 Task: Find connections with filter location Abū Kabīr with filter topic #Designwith filter profile language Spanish with filter current company Lawctopus with filter school Kirori Mal College, University of Delhi with filter industry Commercial and Industrial Equipment Rental with filter service category Financial Planning with filter keywords title Office Assistant
Action: Mouse moved to (520, 62)
Screenshot: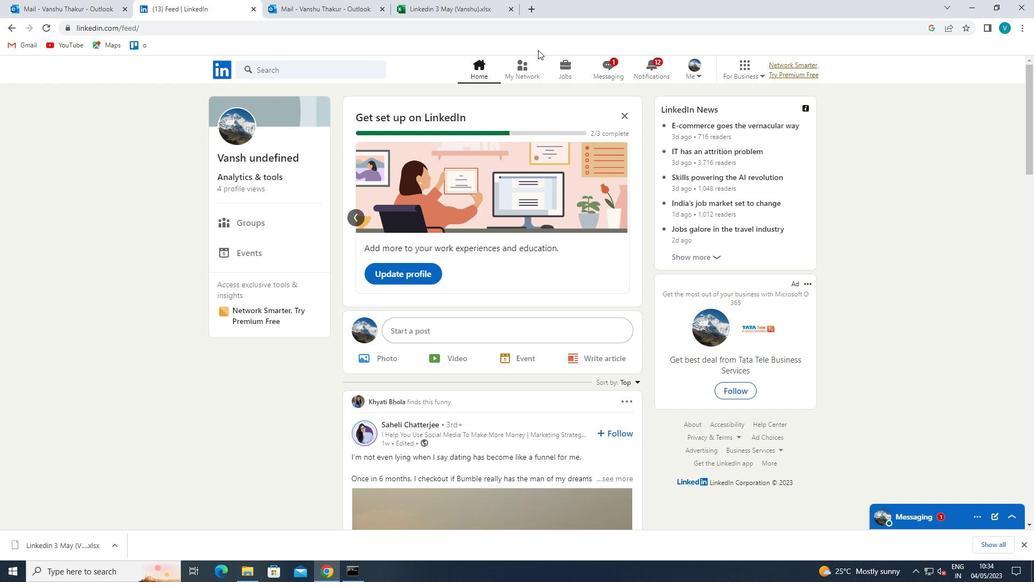 
Action: Mouse pressed left at (520, 62)
Screenshot: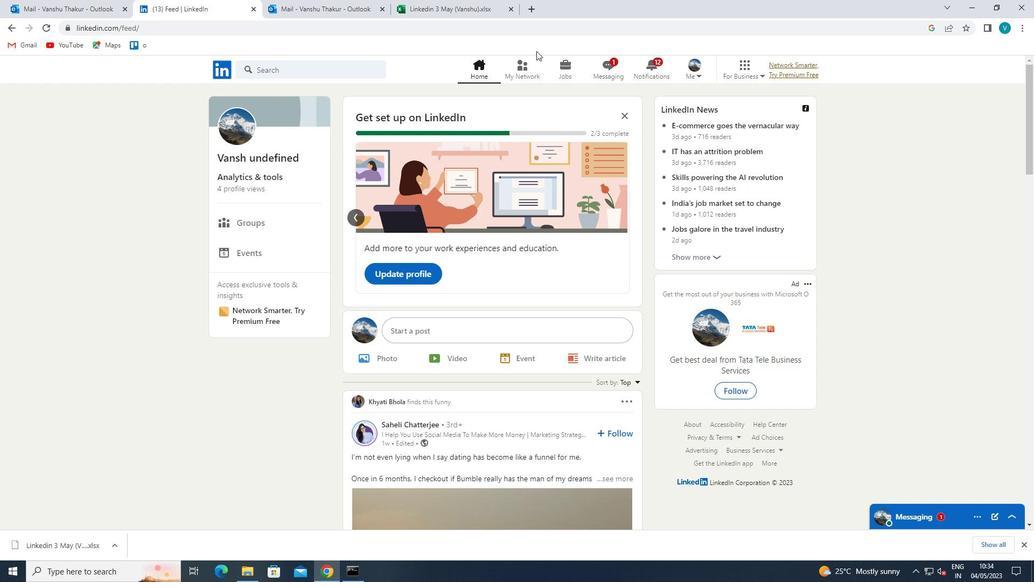 
Action: Mouse moved to (310, 125)
Screenshot: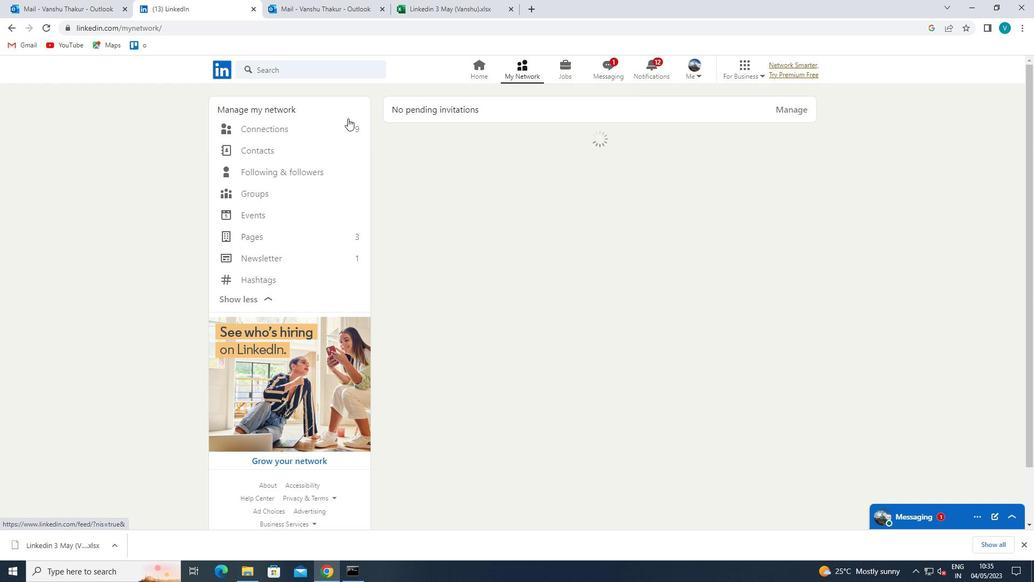 
Action: Mouse pressed left at (310, 125)
Screenshot: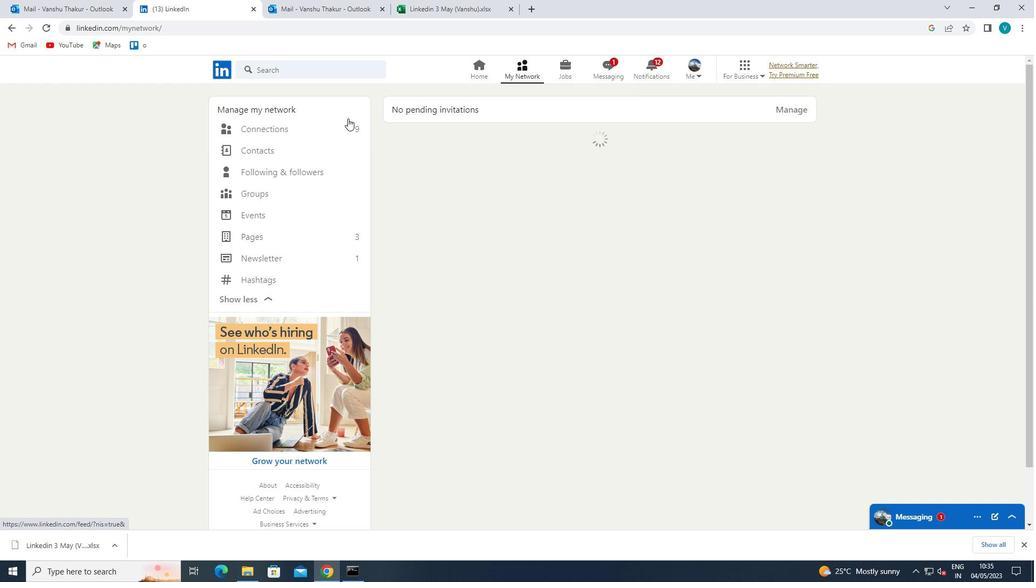 
Action: Mouse moved to (583, 129)
Screenshot: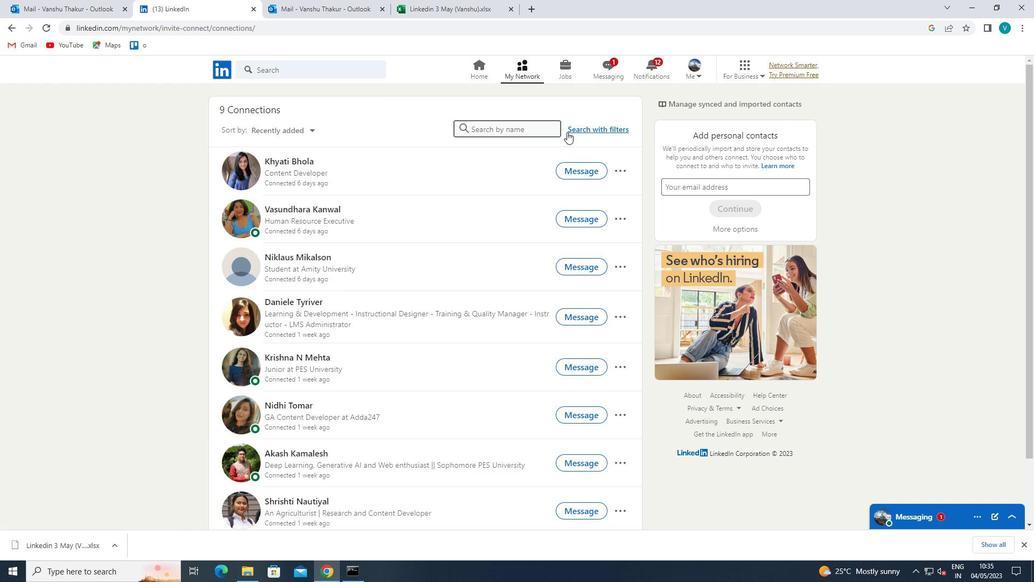 
Action: Mouse pressed left at (583, 129)
Screenshot: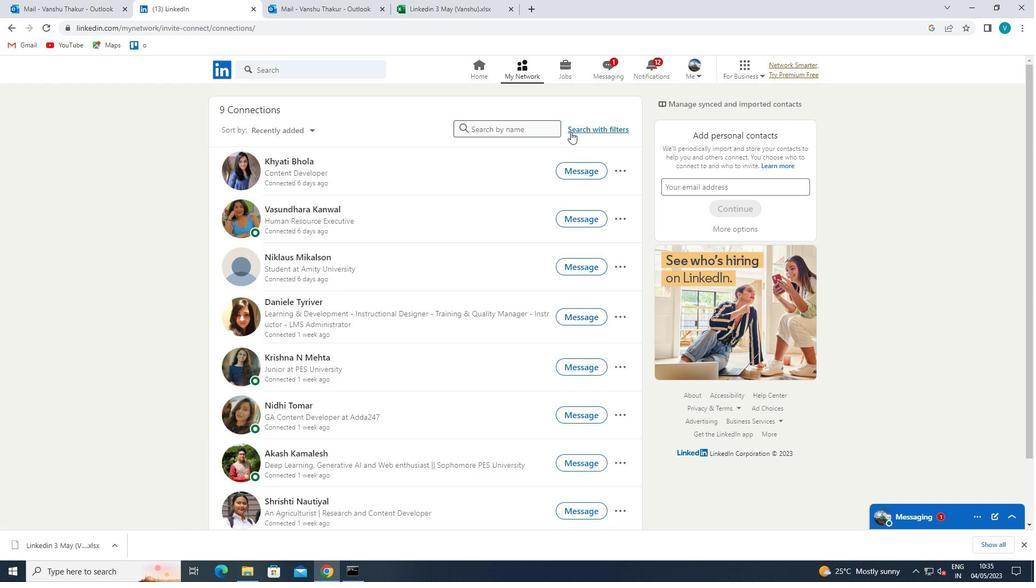 
Action: Mouse moved to (526, 102)
Screenshot: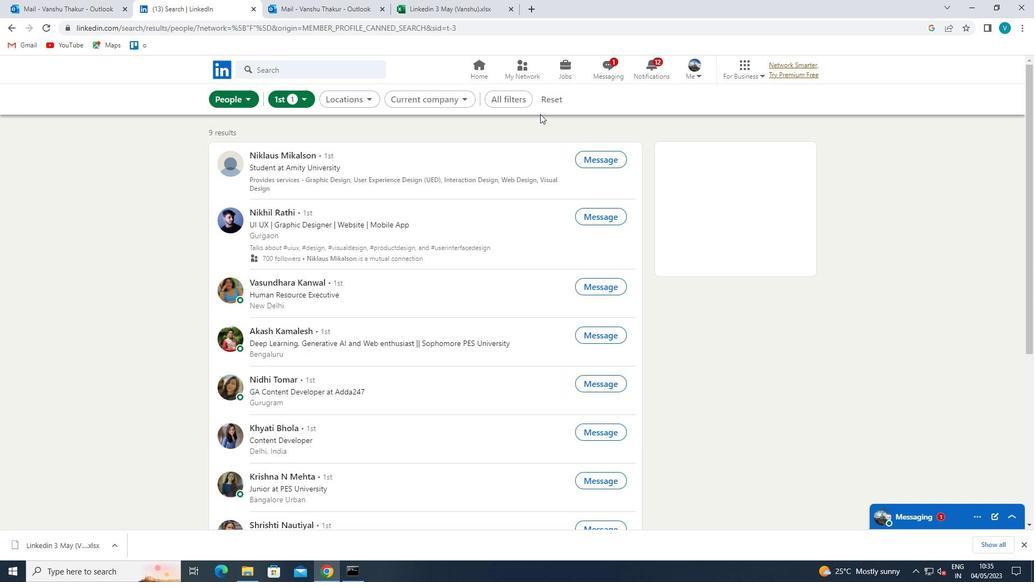 
Action: Mouse pressed left at (526, 102)
Screenshot: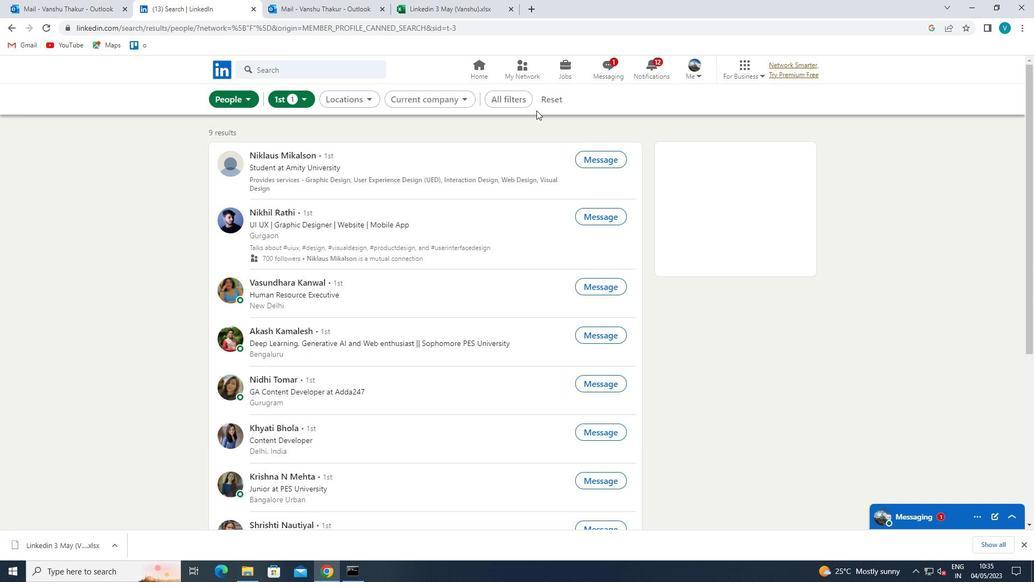 
Action: Mouse moved to (901, 221)
Screenshot: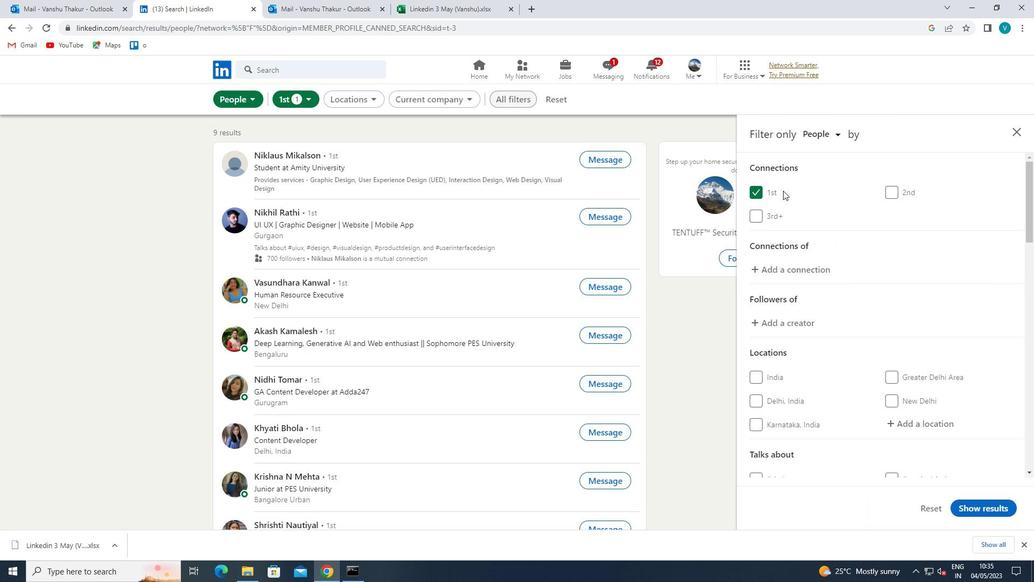 
Action: Mouse scrolled (901, 220) with delta (0, 0)
Screenshot: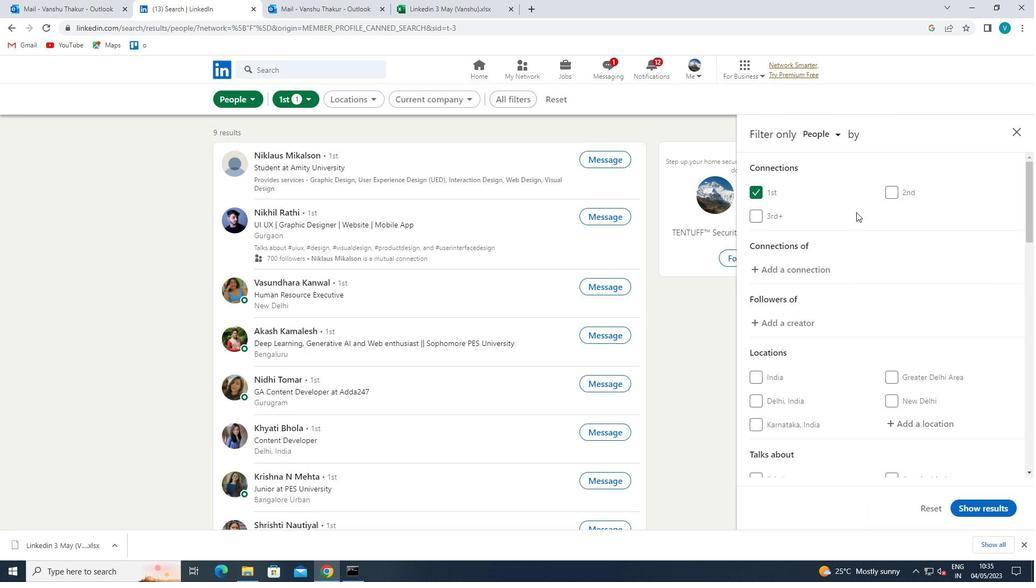
Action: Mouse scrolled (901, 220) with delta (0, 0)
Screenshot: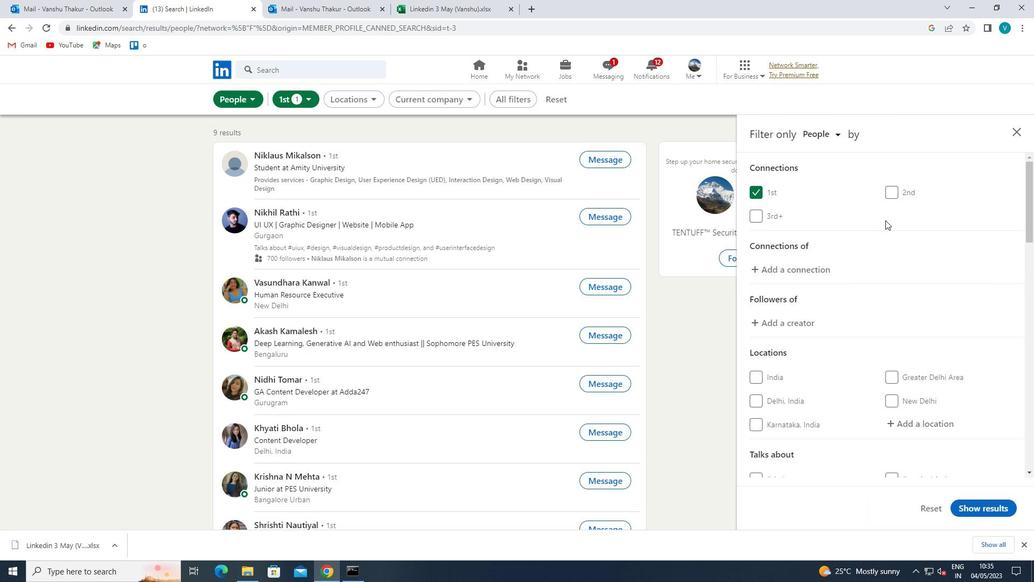
Action: Mouse moved to (941, 319)
Screenshot: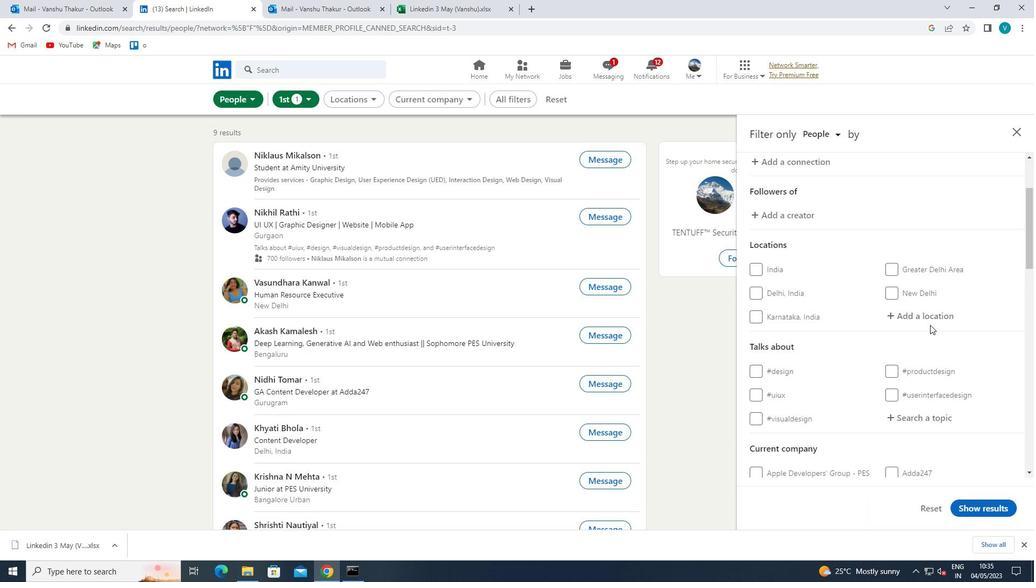 
Action: Mouse pressed left at (941, 319)
Screenshot: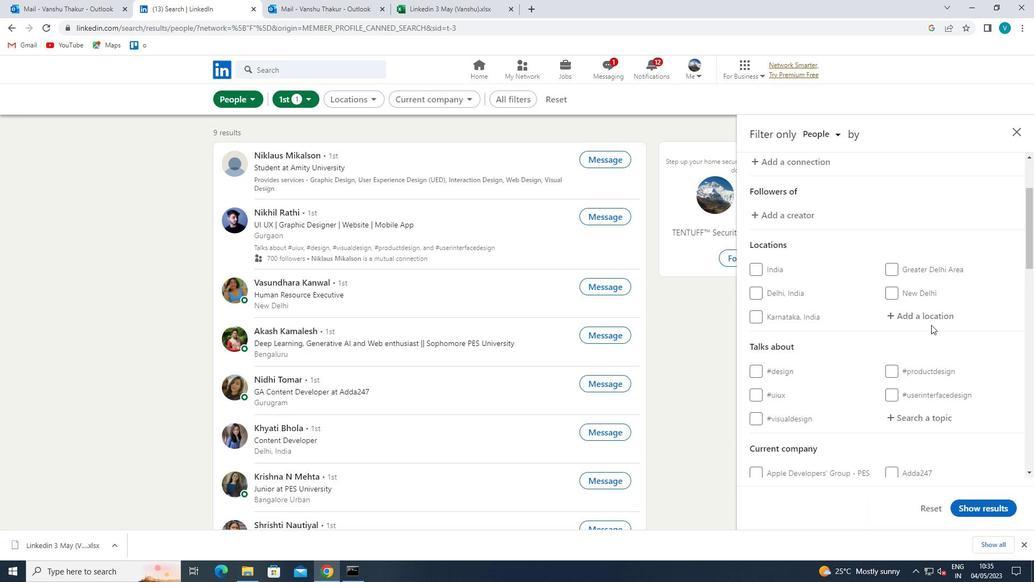 
Action: Mouse moved to (903, 341)
Screenshot: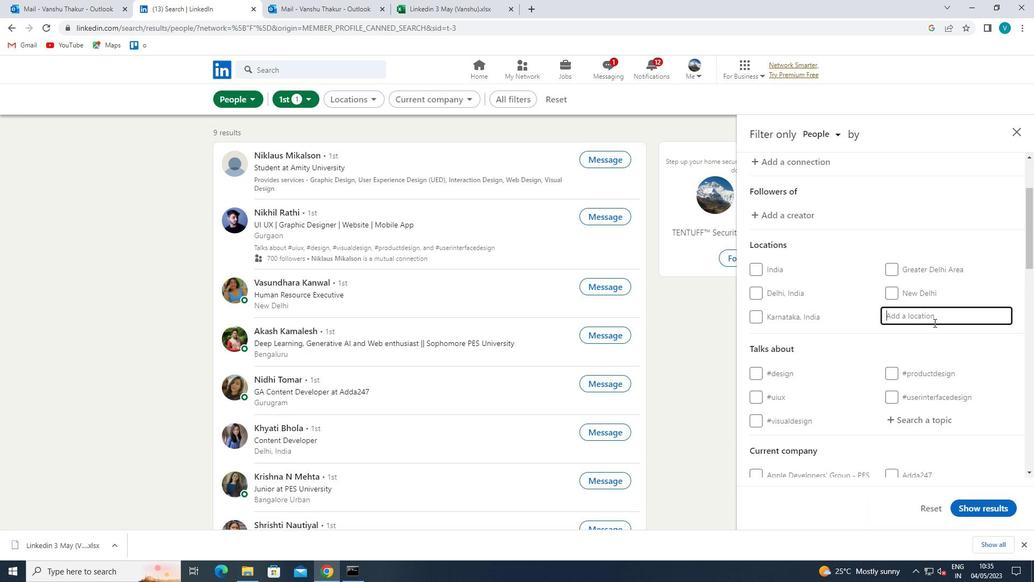 
Action: Key pressed <Key.shift>ABU<Key.space><Key.shift>KABIR
Screenshot: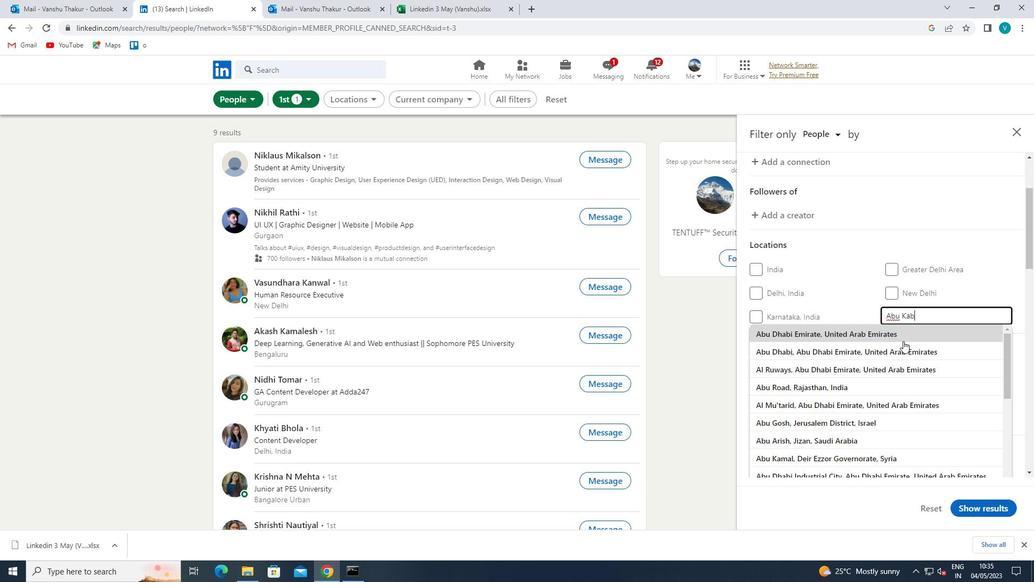 
Action: Mouse pressed left at (903, 341)
Screenshot: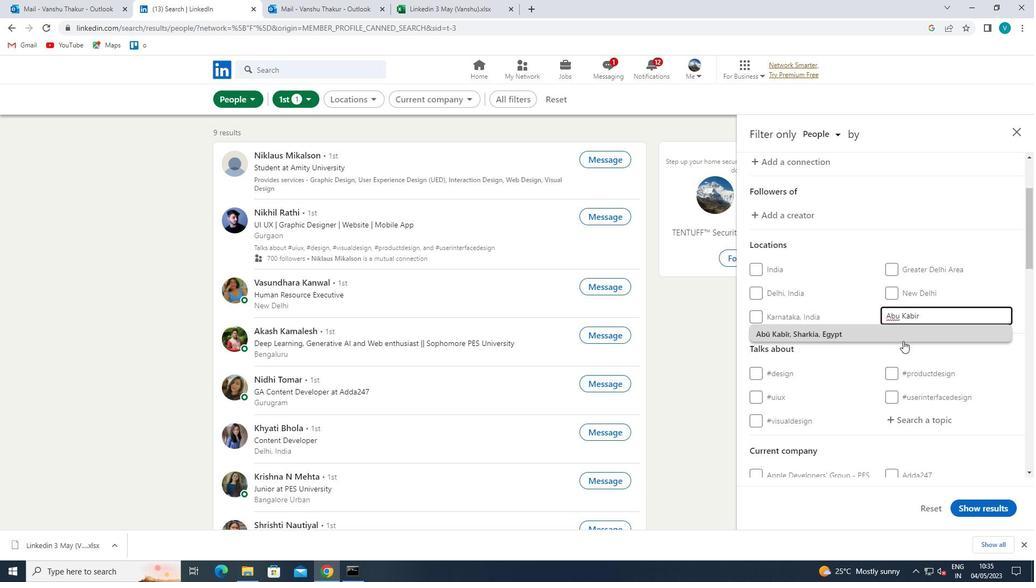 
Action: Mouse moved to (903, 342)
Screenshot: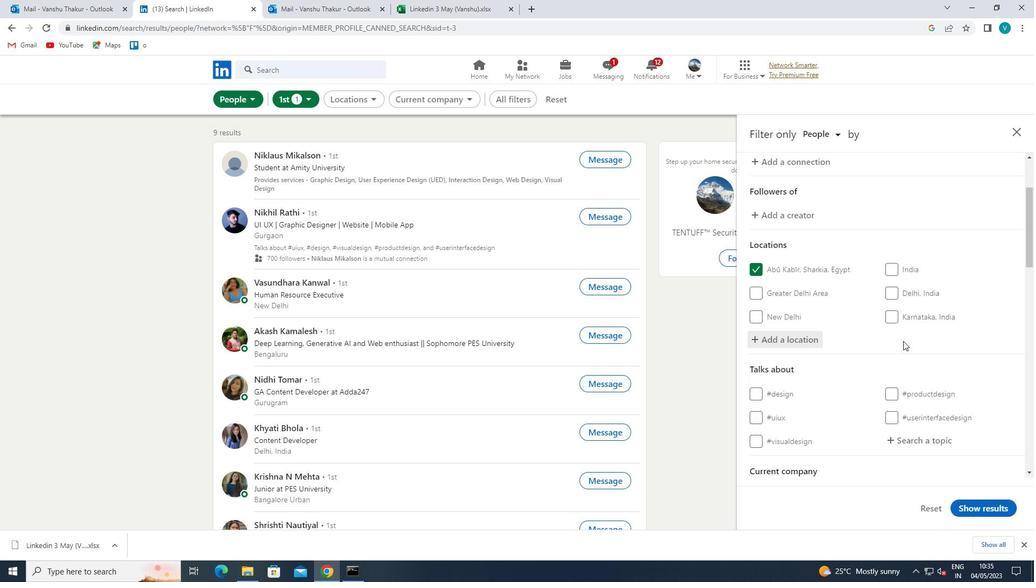 
Action: Mouse scrolled (903, 341) with delta (0, 0)
Screenshot: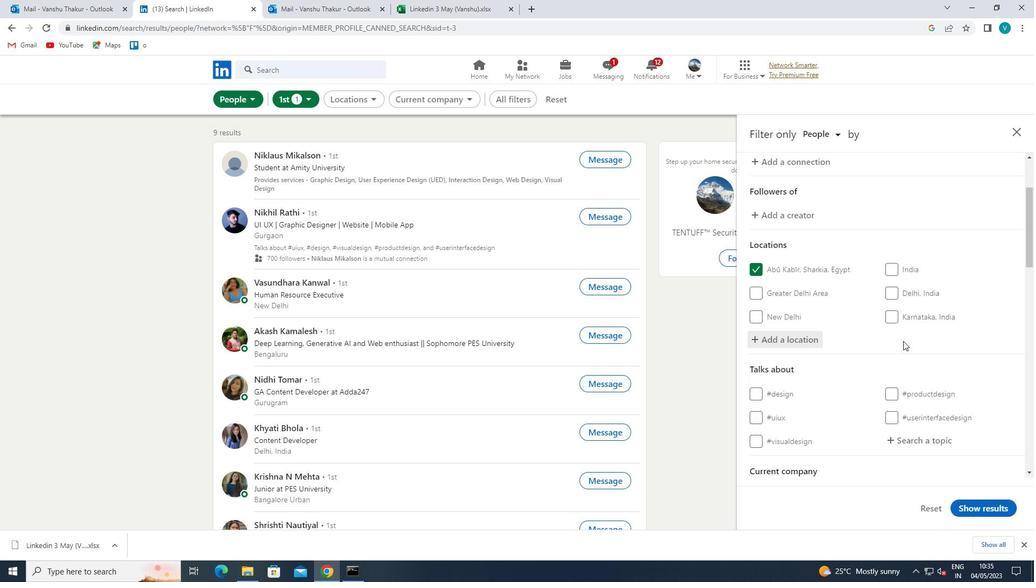 
Action: Mouse moved to (902, 342)
Screenshot: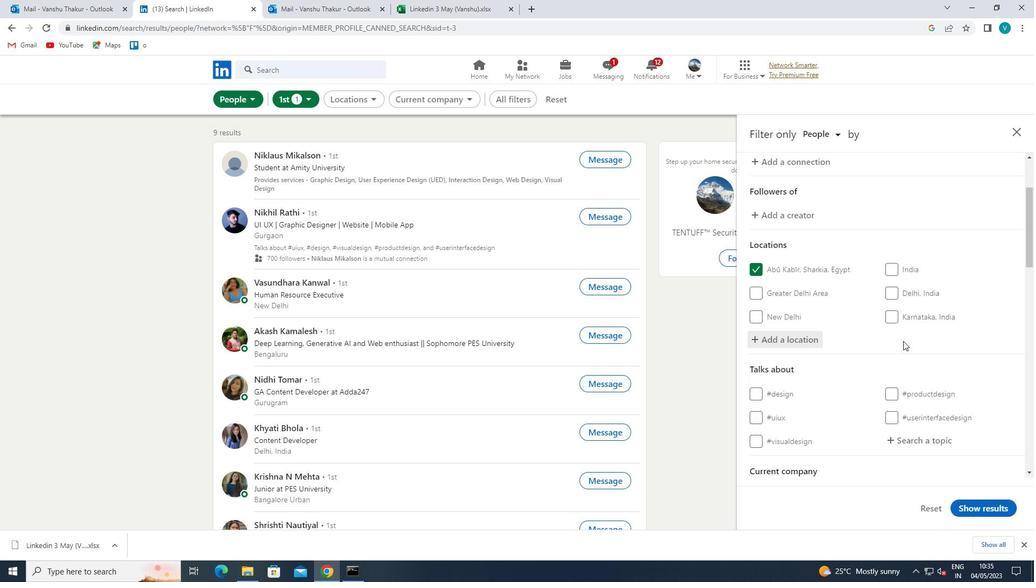 
Action: Mouse scrolled (902, 341) with delta (0, 0)
Screenshot: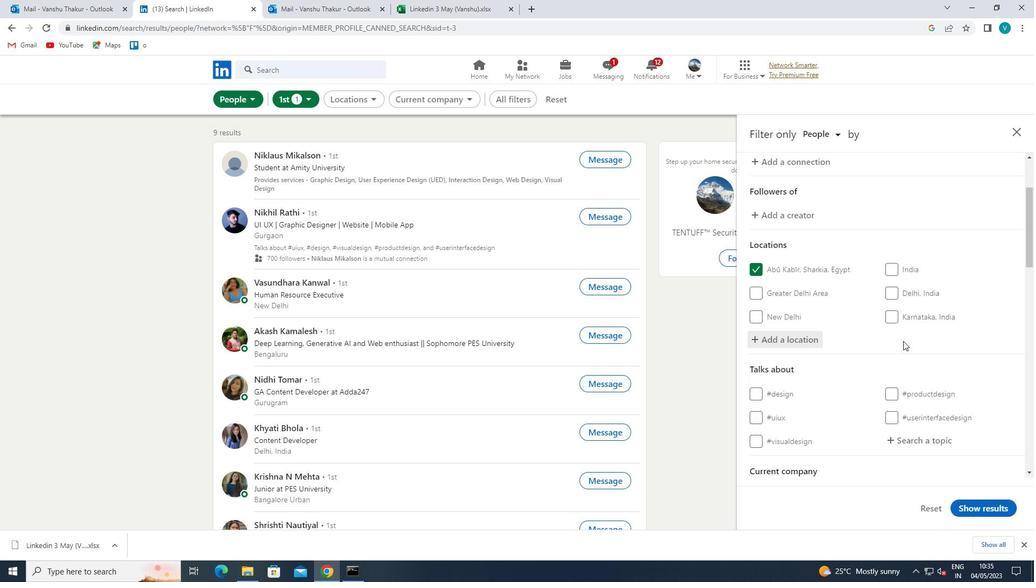 
Action: Mouse moved to (917, 335)
Screenshot: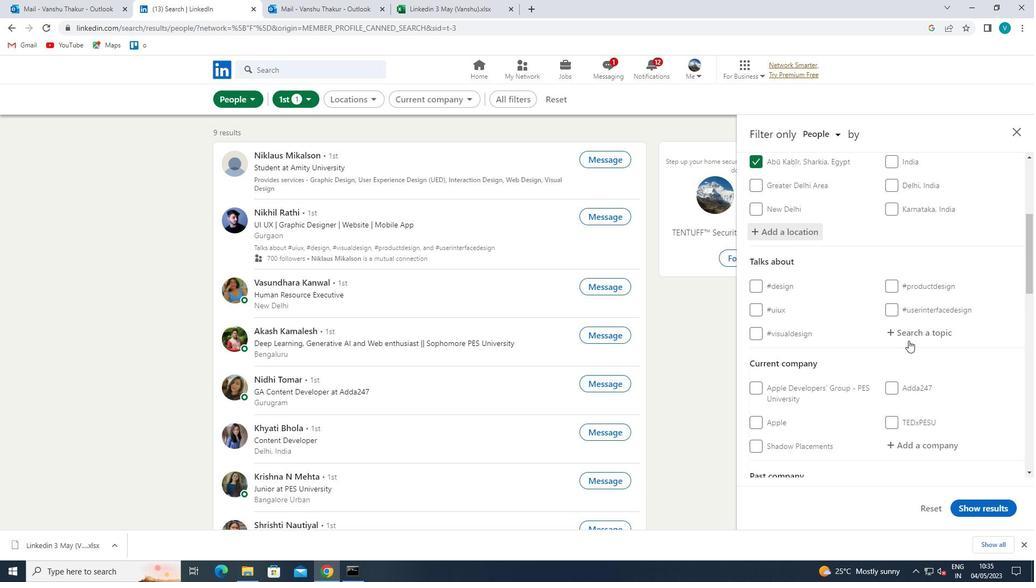 
Action: Mouse pressed left at (917, 335)
Screenshot: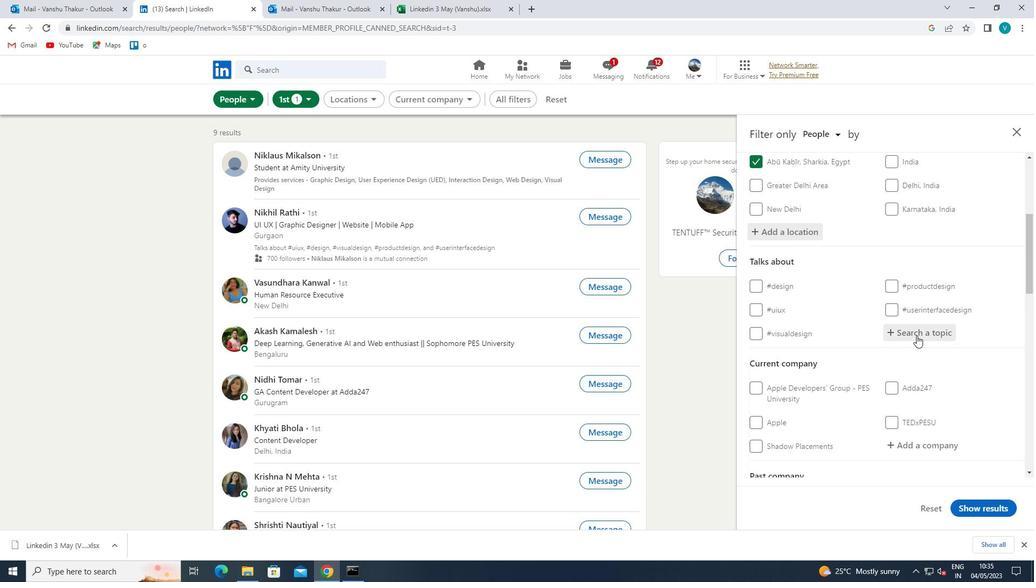 
Action: Mouse moved to (908, 339)
Screenshot: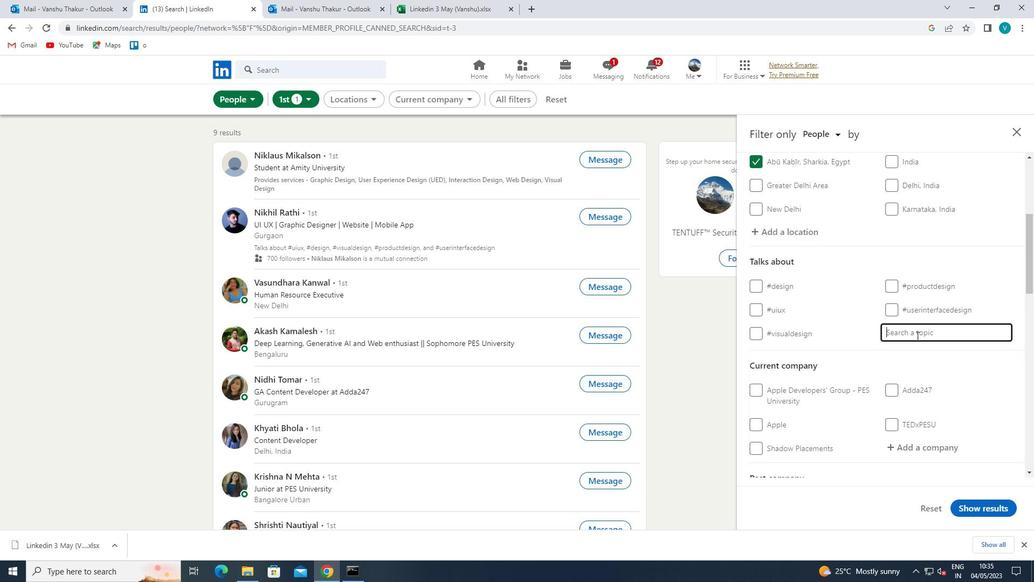 
Action: Key pressed <Key.shift>
Screenshot: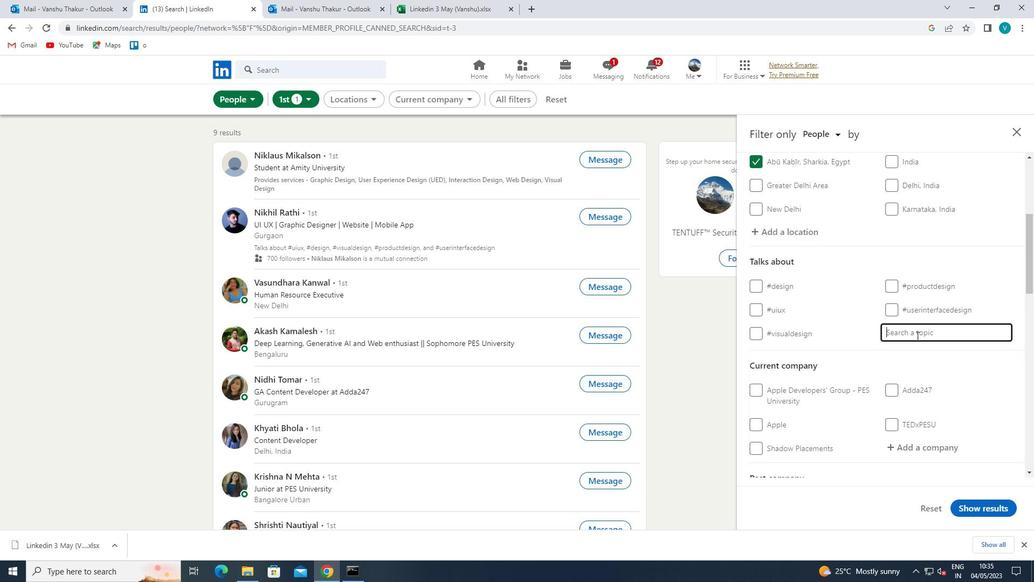 
Action: Mouse moved to (908, 339)
Screenshot: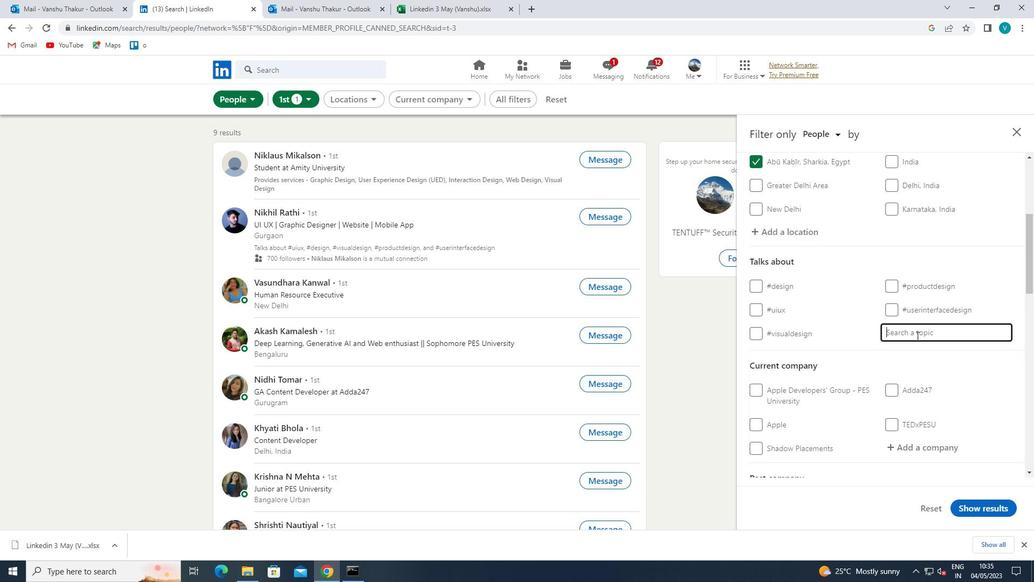 
Action: Key pressed DESIGN
Screenshot: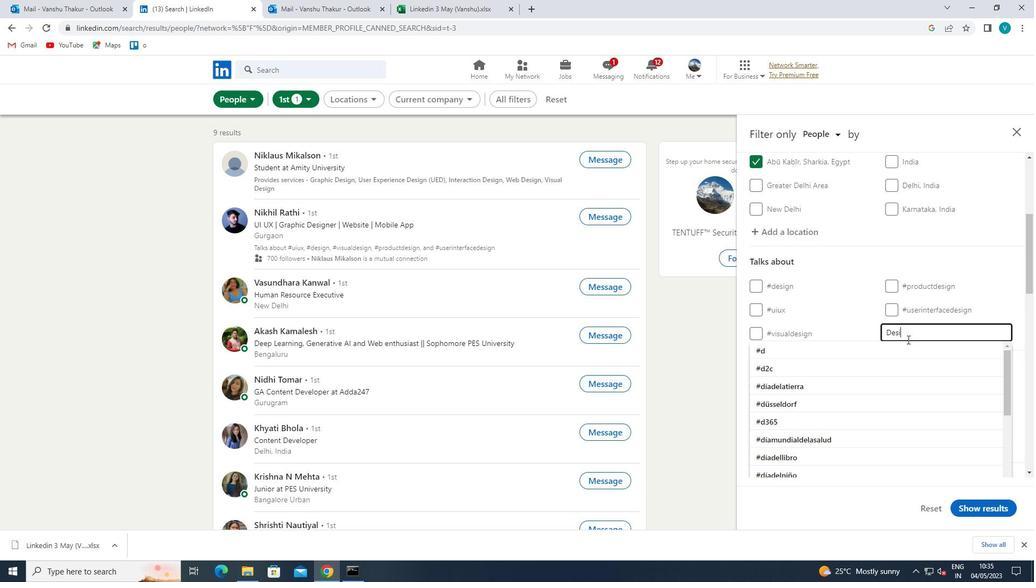 
Action: Mouse moved to (899, 345)
Screenshot: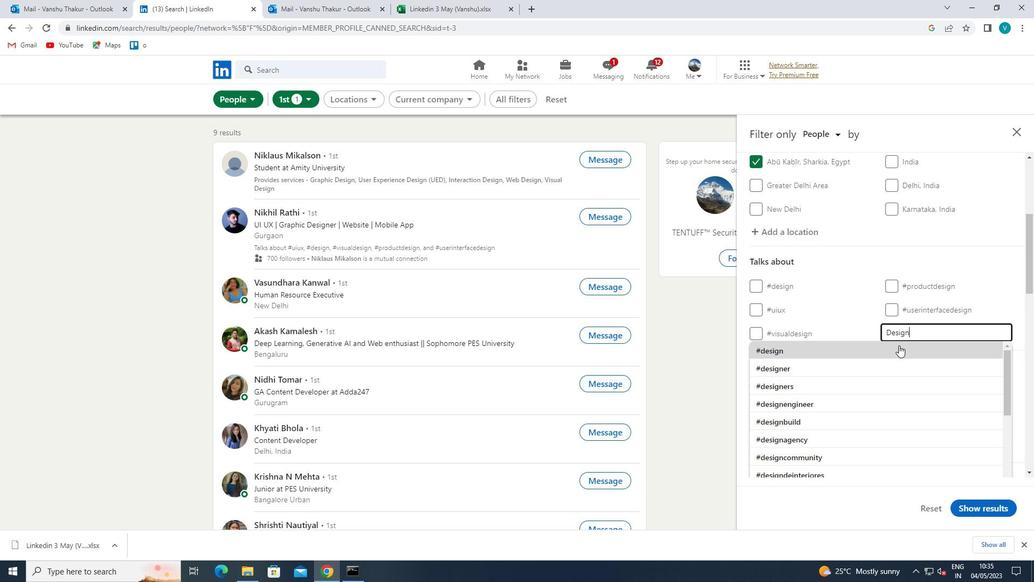 
Action: Mouse pressed left at (899, 345)
Screenshot: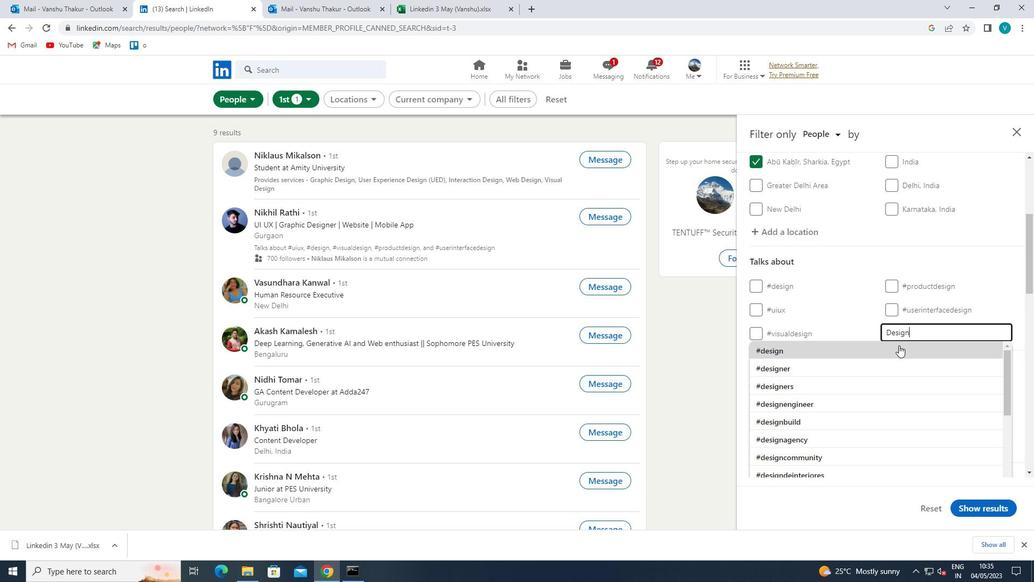 
Action: Mouse moved to (900, 345)
Screenshot: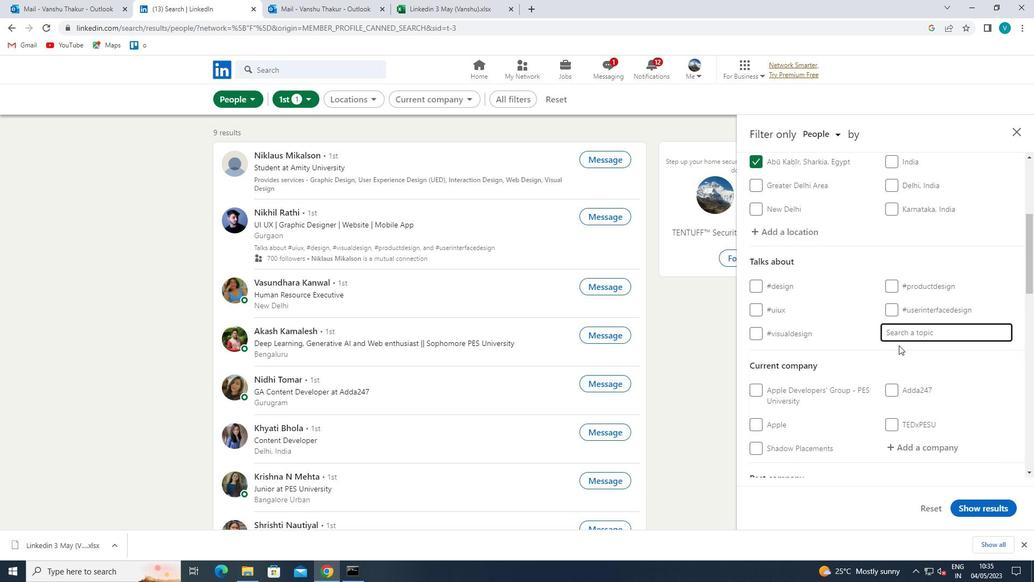 
Action: Mouse scrolled (900, 344) with delta (0, 0)
Screenshot: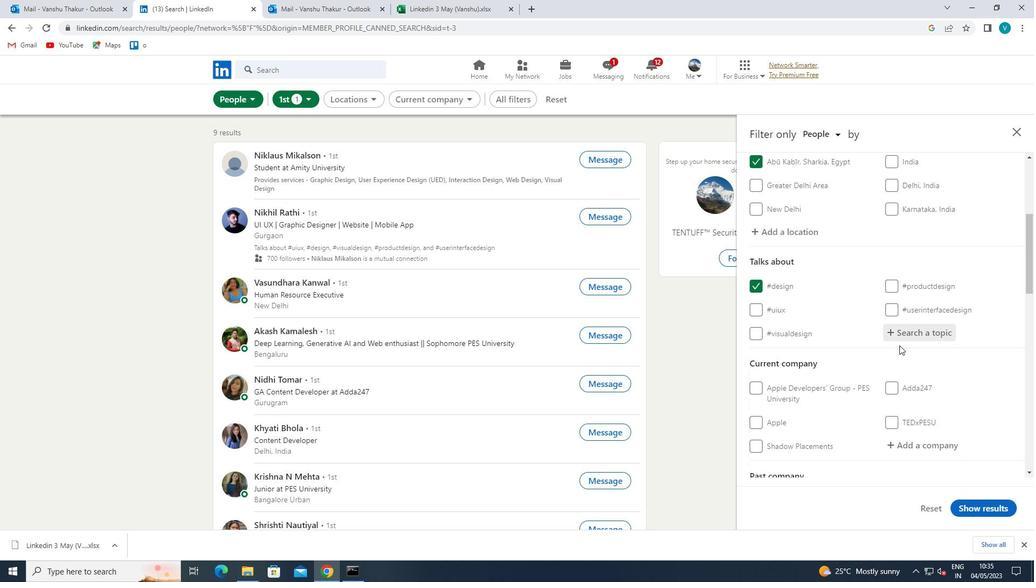 
Action: Mouse scrolled (900, 344) with delta (0, 0)
Screenshot: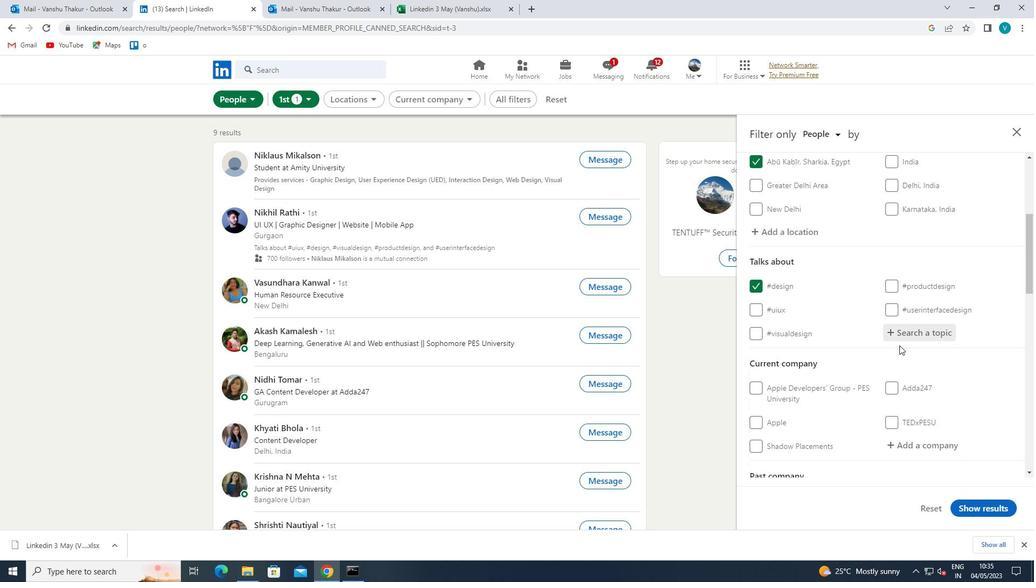 
Action: Mouse moved to (909, 340)
Screenshot: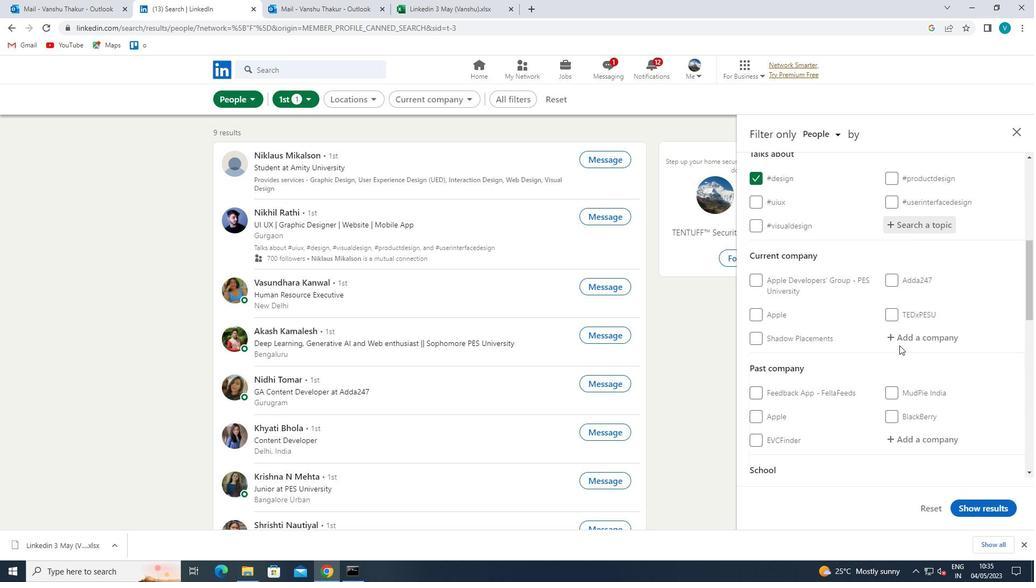 
Action: Mouse pressed left at (909, 340)
Screenshot: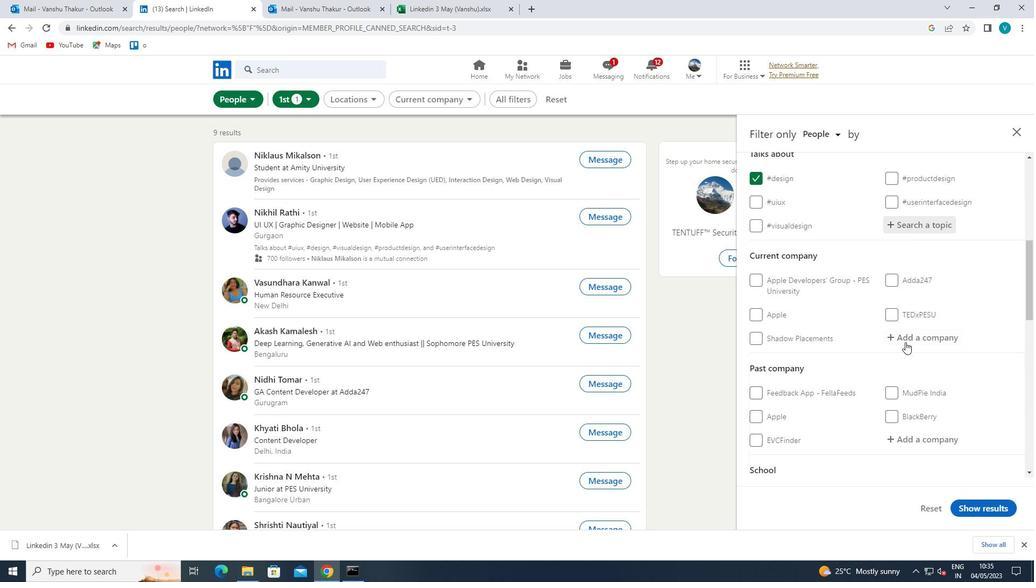 
Action: Mouse moved to (910, 339)
Screenshot: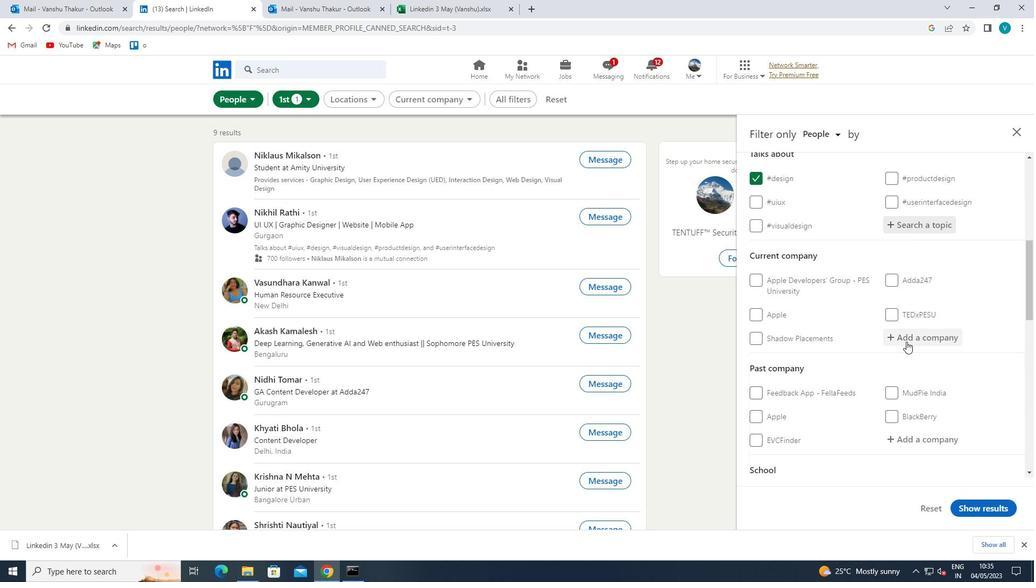 
Action: Key pressed <Key.shift>LAWCTOPUS
Screenshot: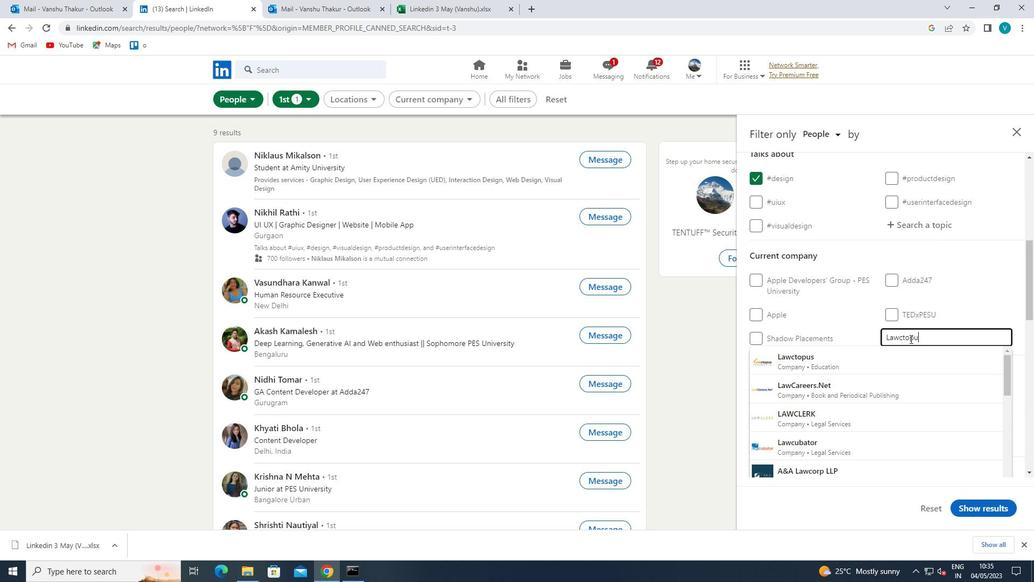 
Action: Mouse moved to (889, 353)
Screenshot: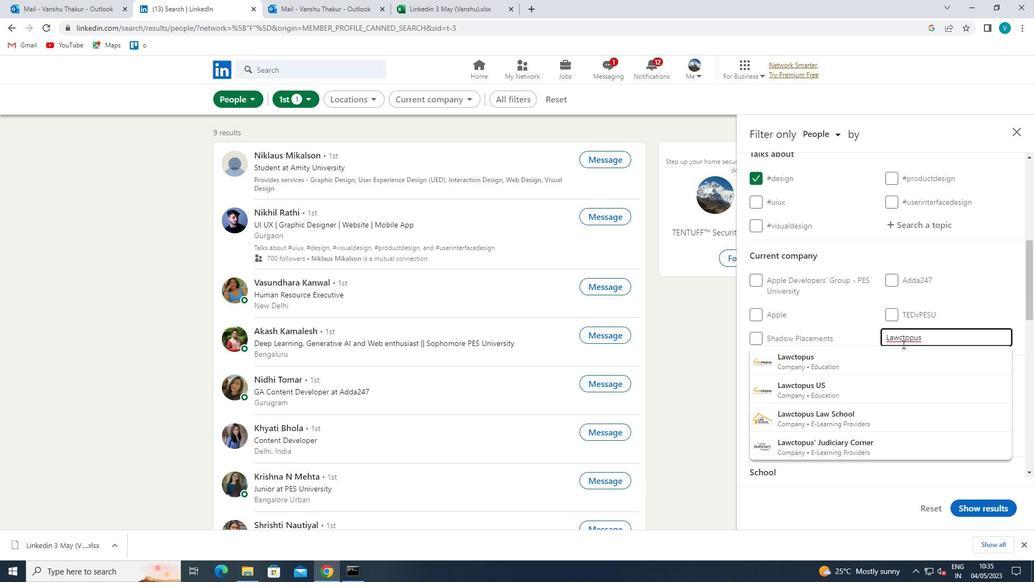
Action: Mouse pressed left at (889, 353)
Screenshot: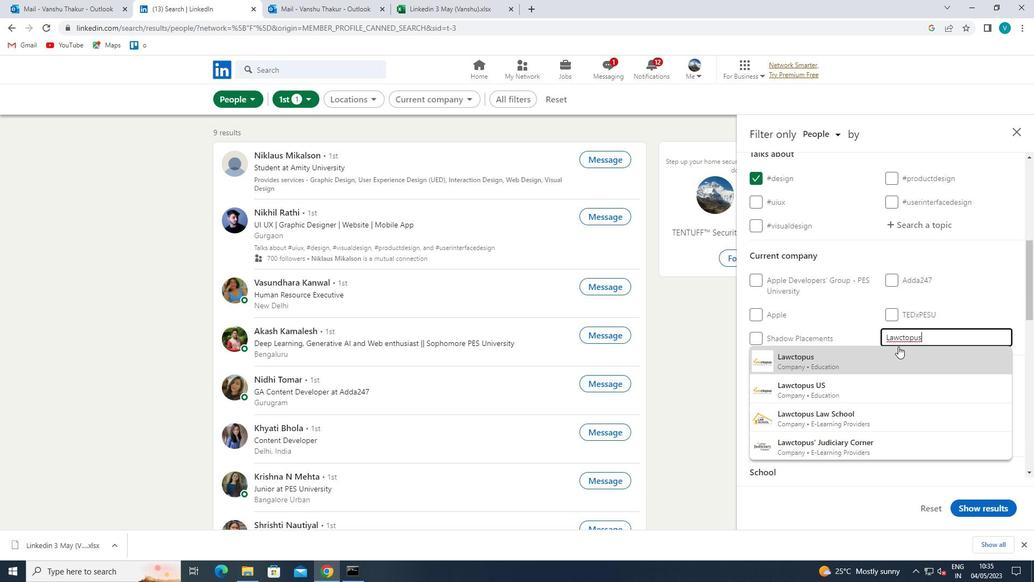 
Action: Mouse scrolled (889, 353) with delta (0, 0)
Screenshot: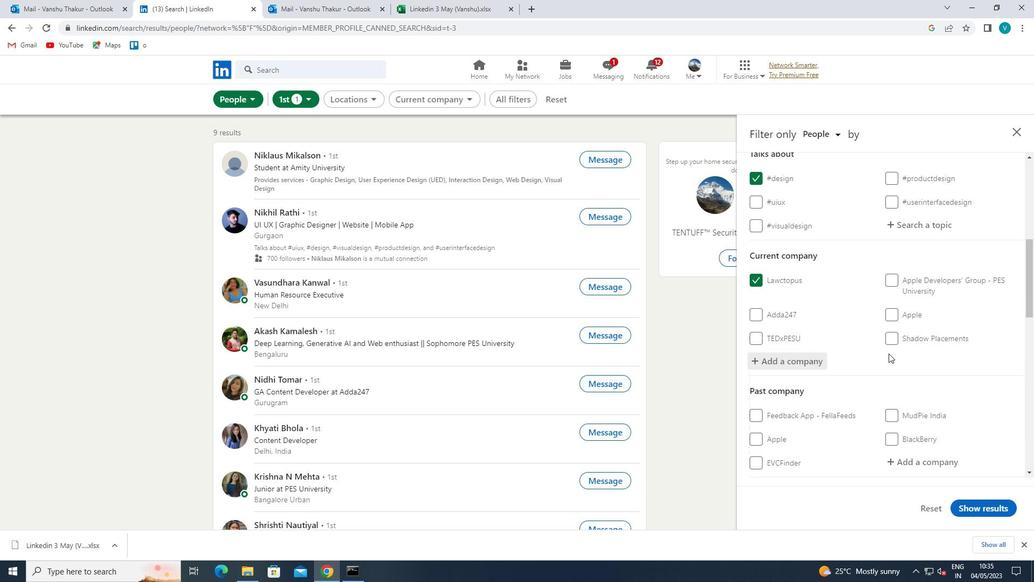 
Action: Mouse scrolled (889, 353) with delta (0, 0)
Screenshot: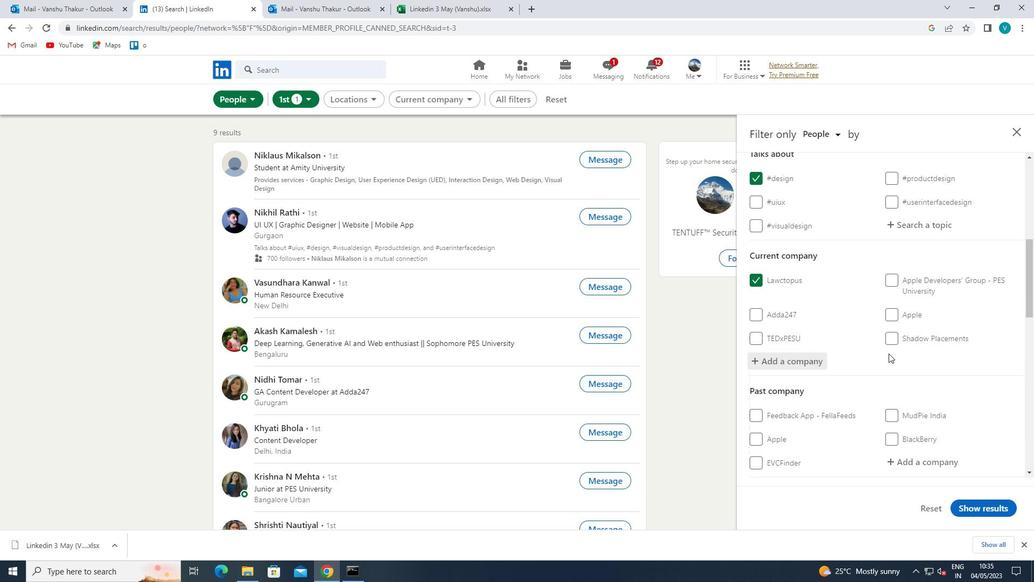 
Action: Mouse scrolled (889, 353) with delta (0, 0)
Screenshot: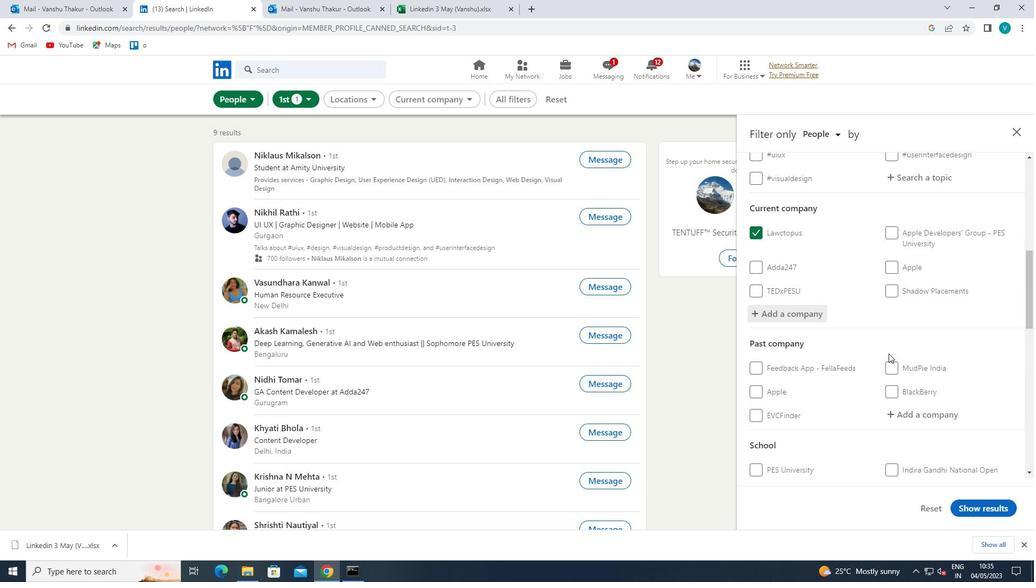 
Action: Mouse scrolled (889, 353) with delta (0, 0)
Screenshot: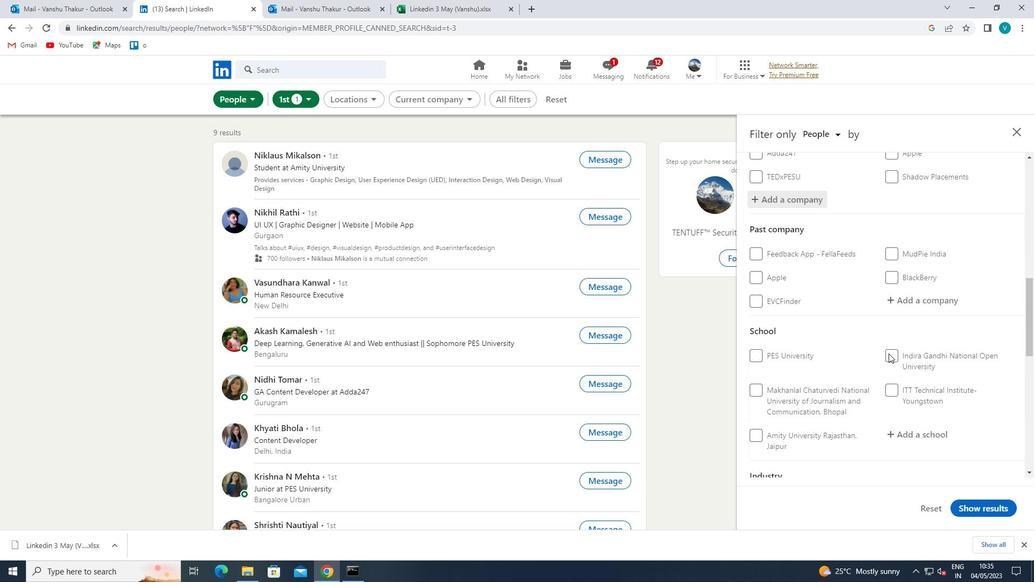 
Action: Mouse moved to (903, 379)
Screenshot: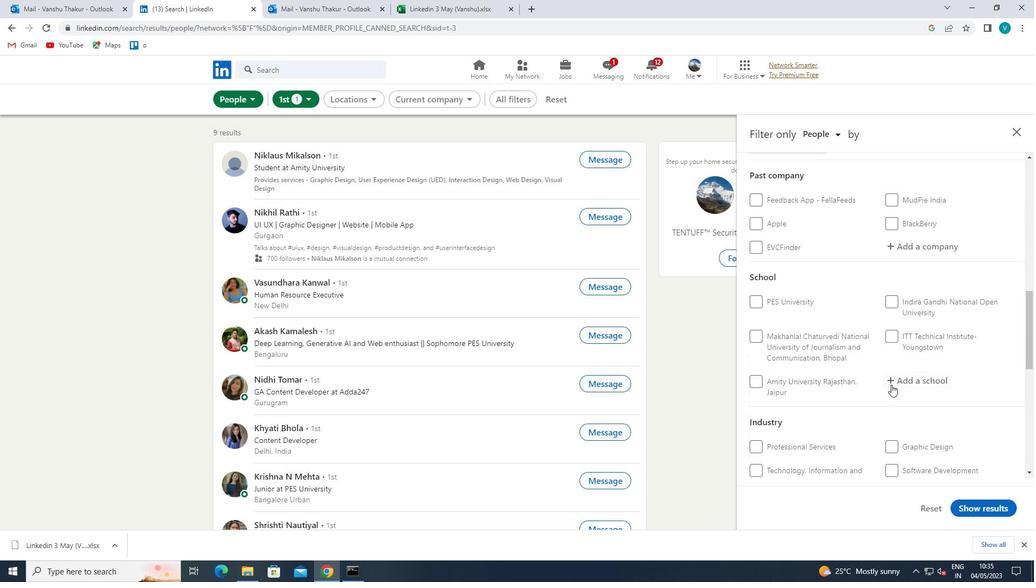 
Action: Mouse pressed left at (903, 379)
Screenshot: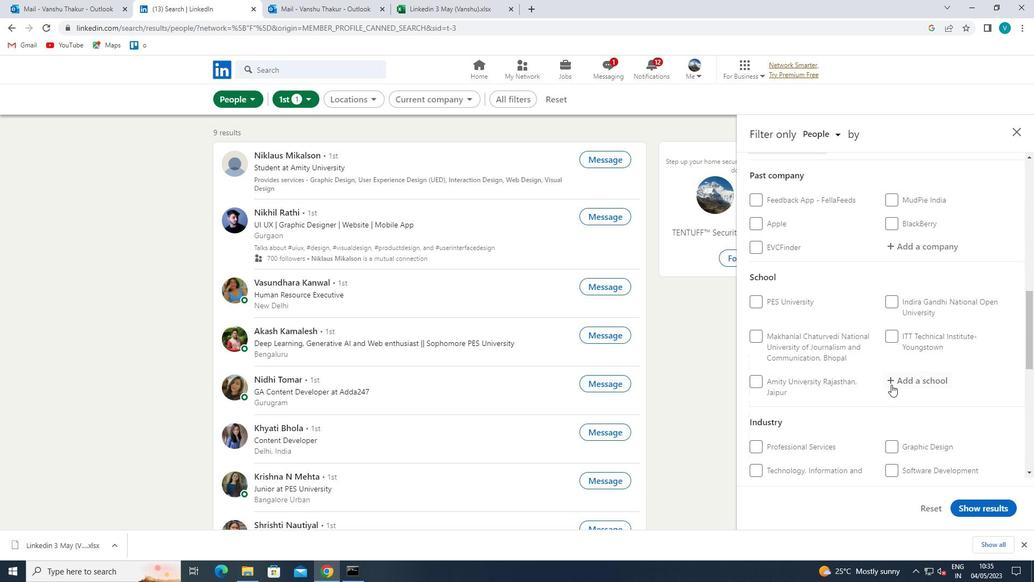 
Action: Key pressed <Key.shift>KRORI
Screenshot: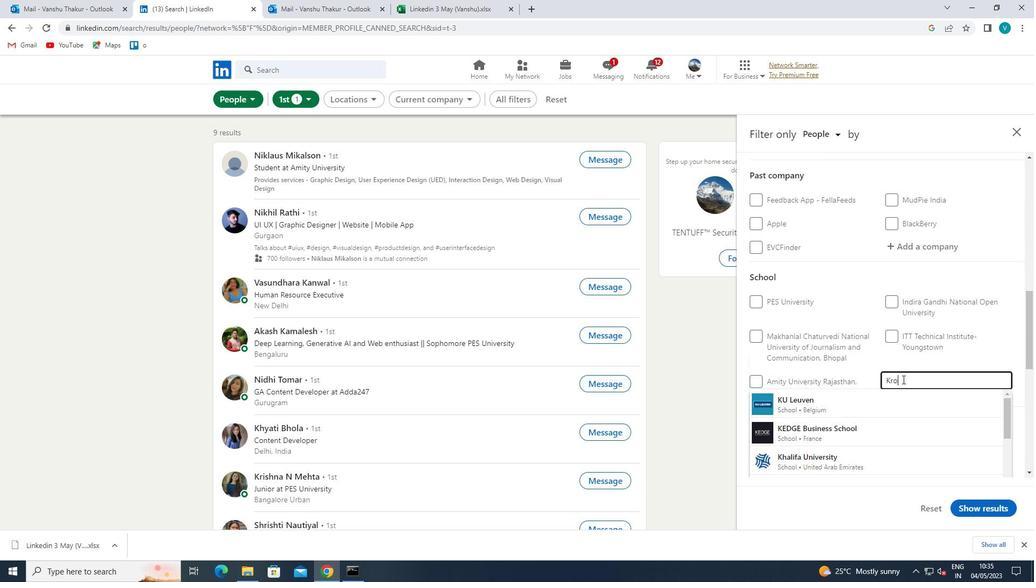 
Action: Mouse moved to (889, 383)
Screenshot: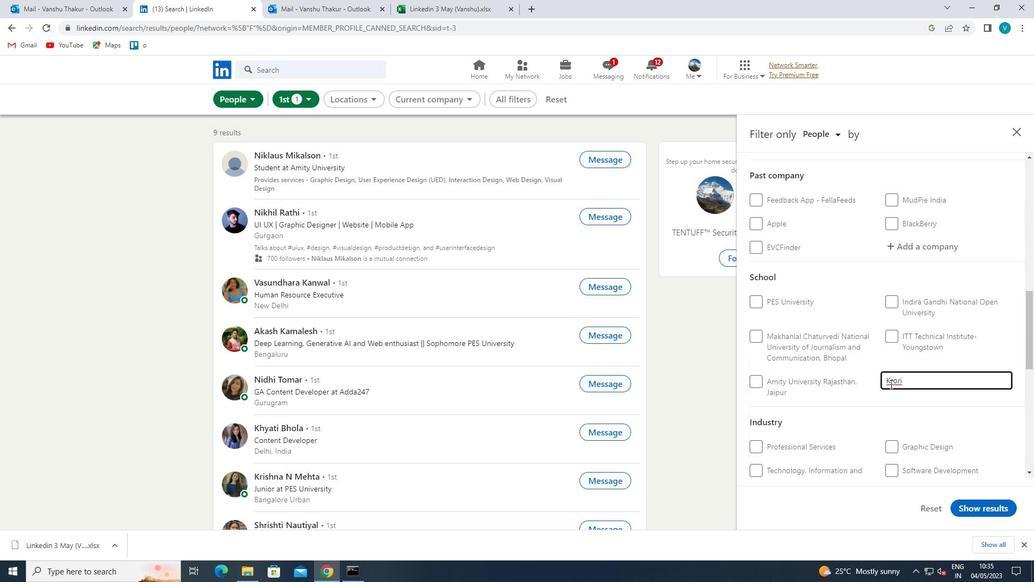 
Action: Mouse pressed left at (889, 383)
Screenshot: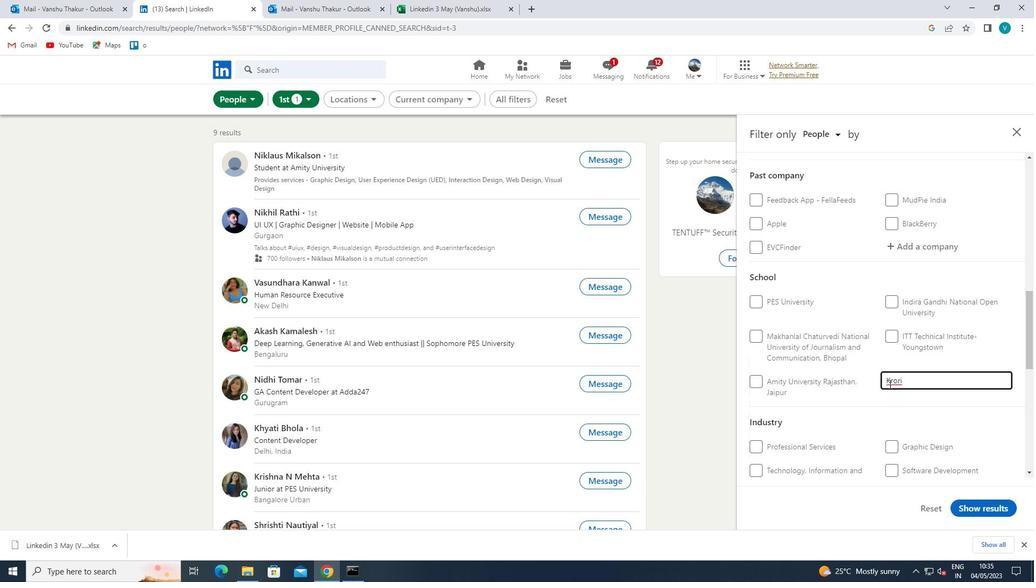 
Action: Mouse moved to (890, 389)
Screenshot: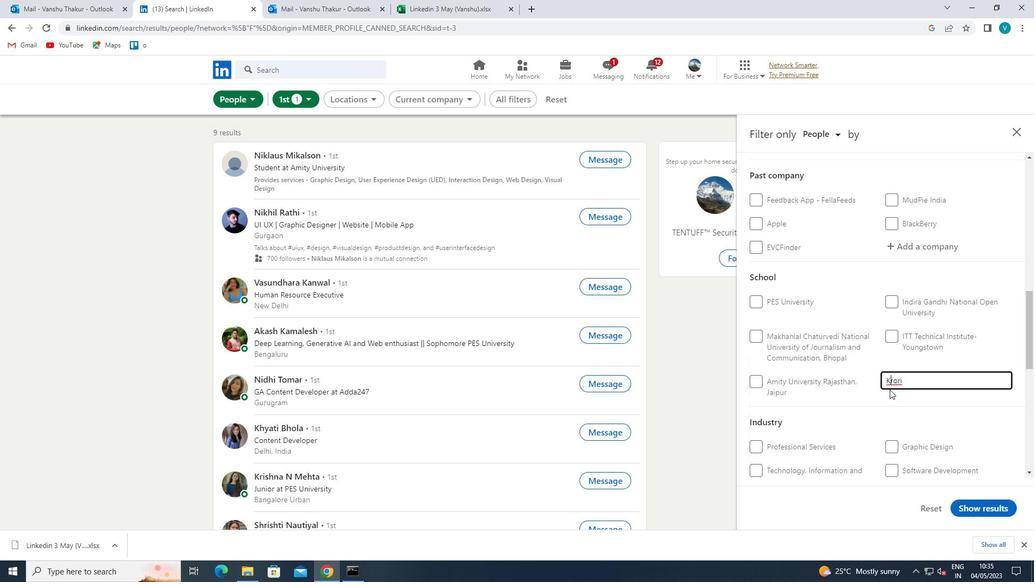 
Action: Key pressed I
Screenshot: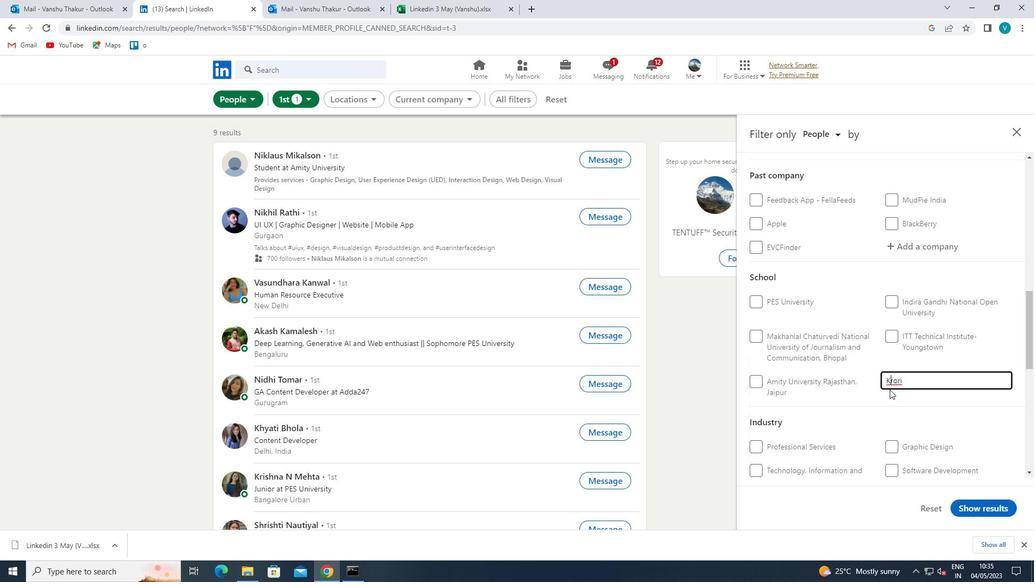
Action: Mouse moved to (911, 395)
Screenshot: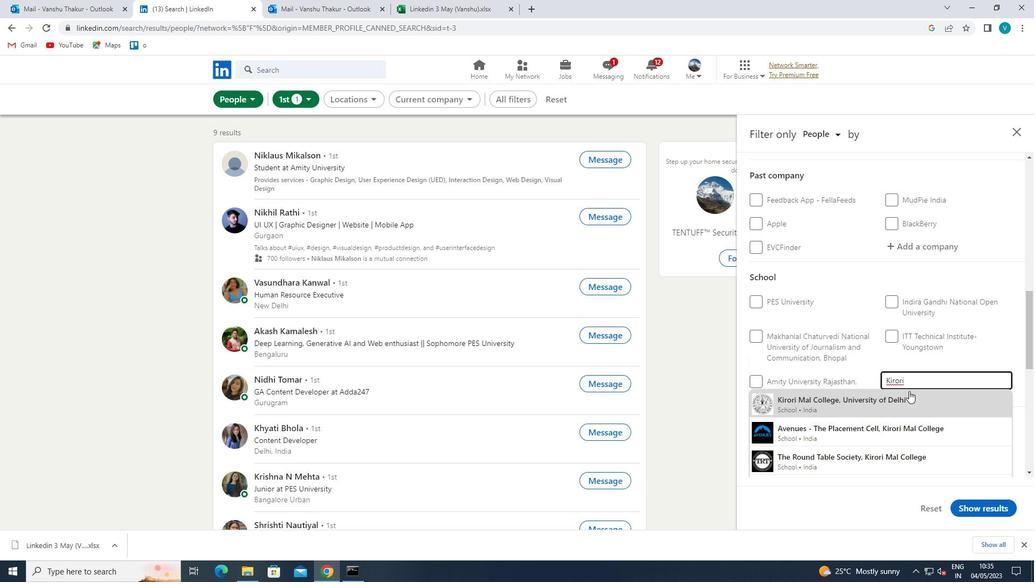 
Action: Mouse pressed left at (911, 395)
Screenshot: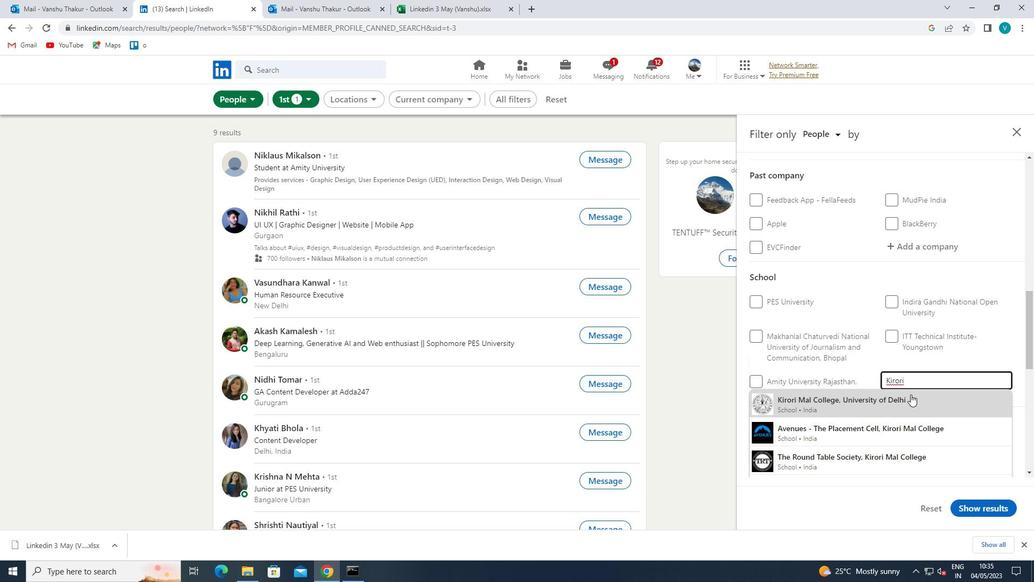 
Action: Mouse scrolled (911, 394) with delta (0, 0)
Screenshot: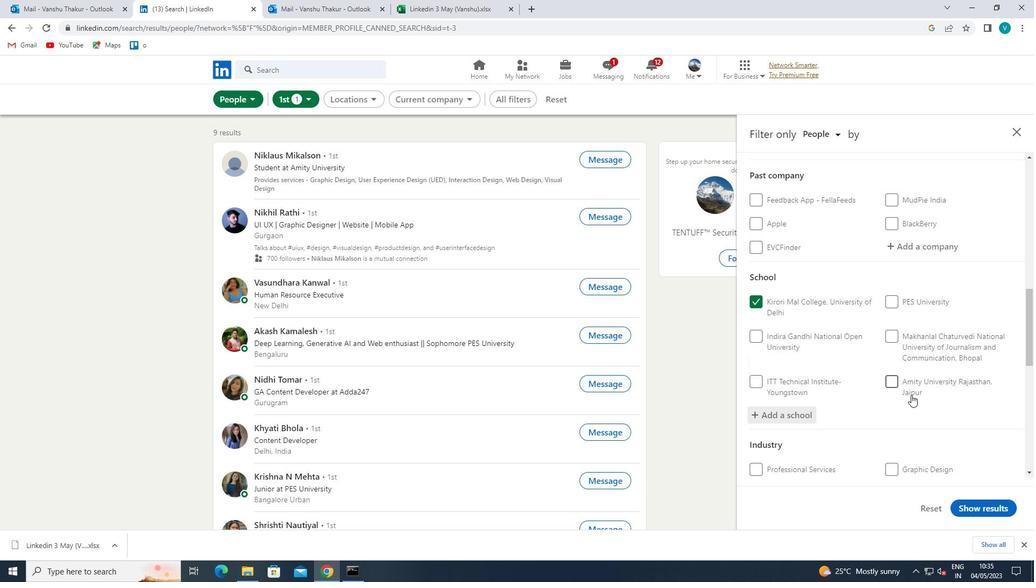 
Action: Mouse scrolled (911, 394) with delta (0, 0)
Screenshot: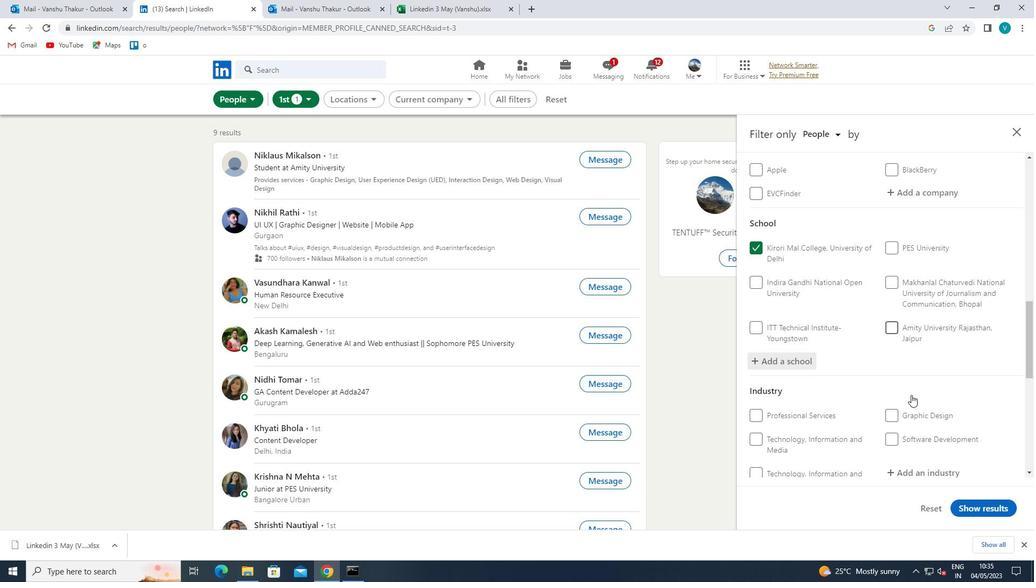 
Action: Mouse scrolled (911, 394) with delta (0, 0)
Screenshot: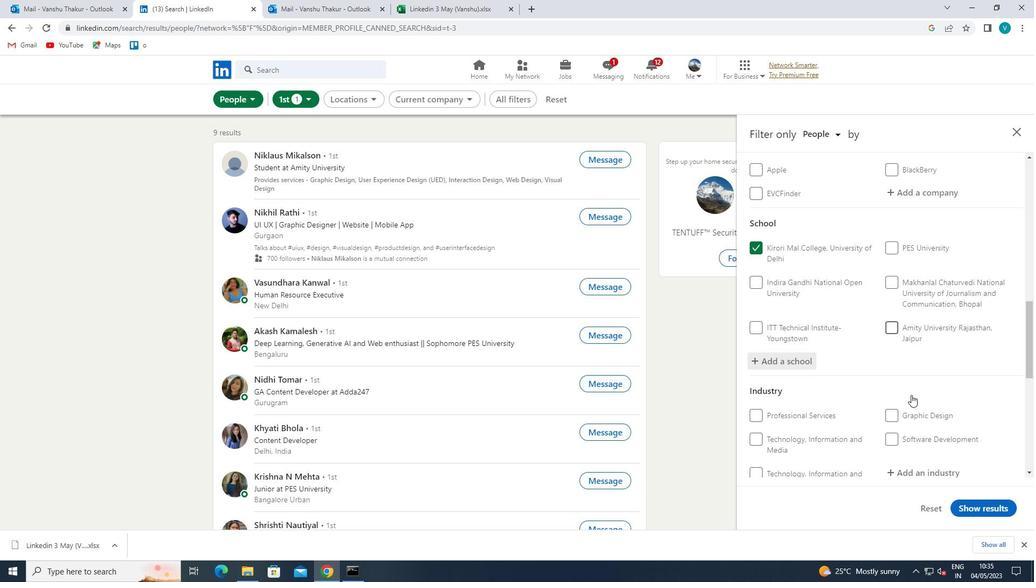 
Action: Mouse moved to (925, 360)
Screenshot: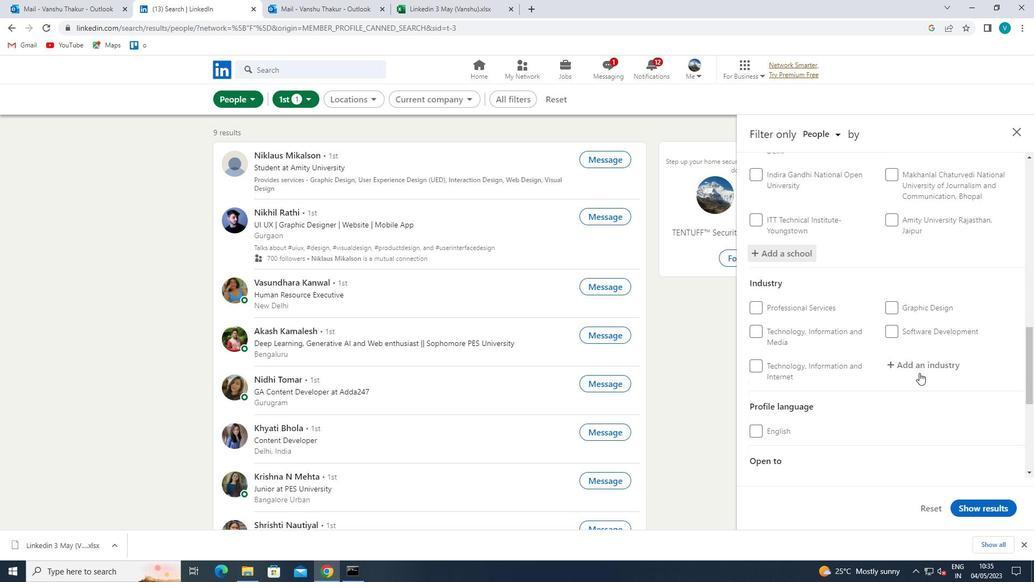 
Action: Mouse pressed left at (925, 360)
Screenshot: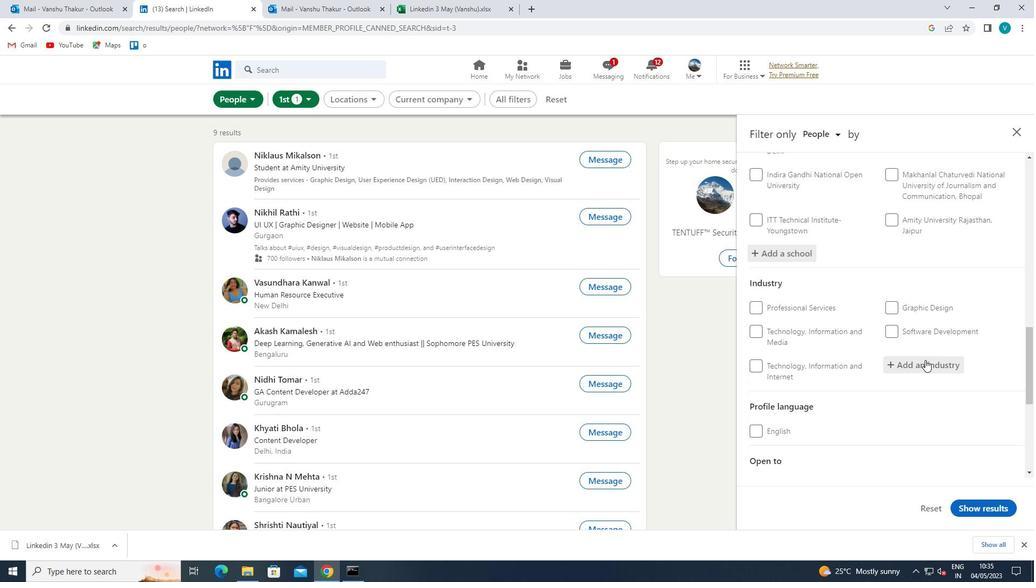 
Action: Mouse moved to (927, 358)
Screenshot: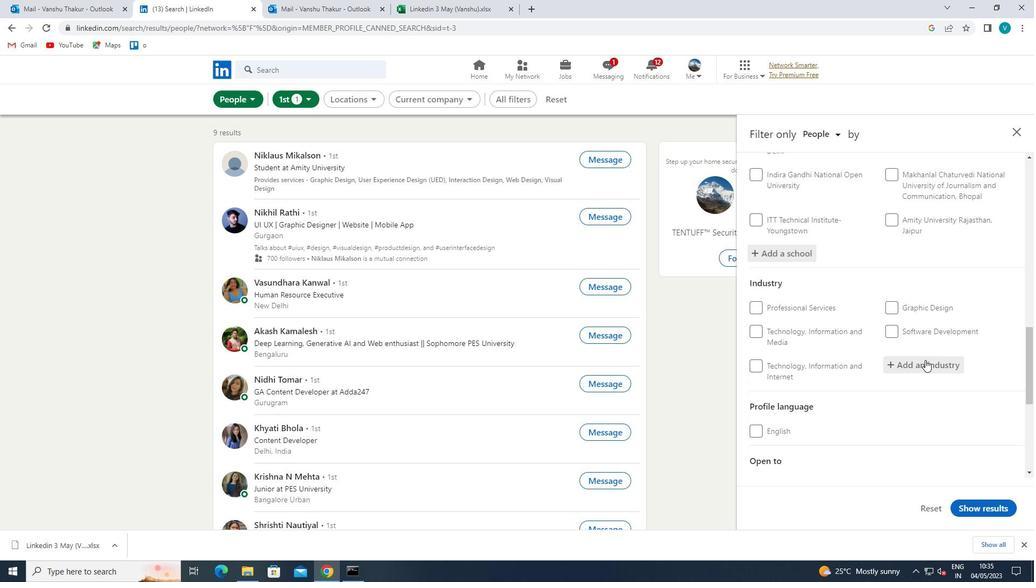 
Action: Key pressed <Key.shift>COMMERCIAL<Key.space>
Screenshot: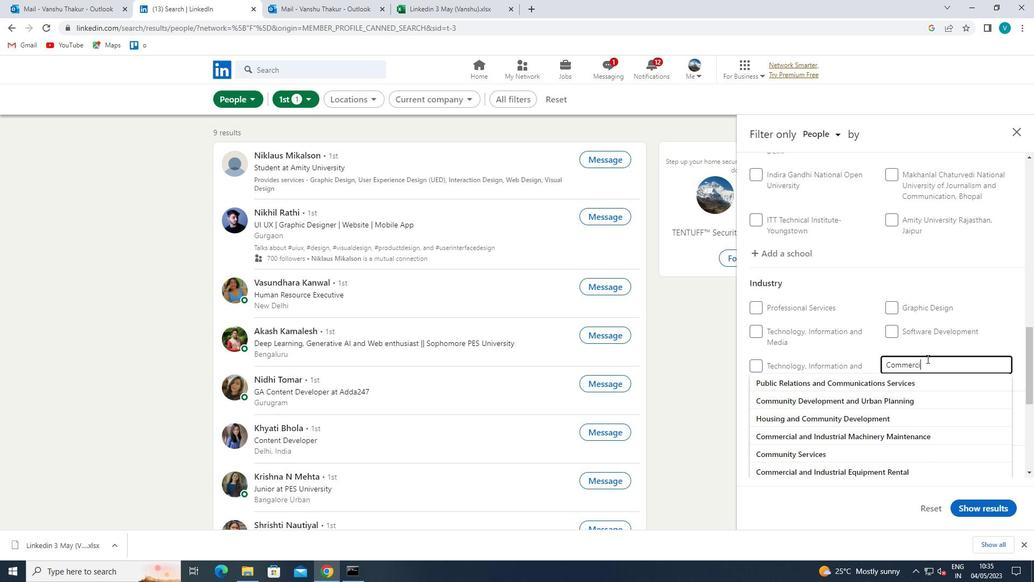 
Action: Mouse moved to (916, 394)
Screenshot: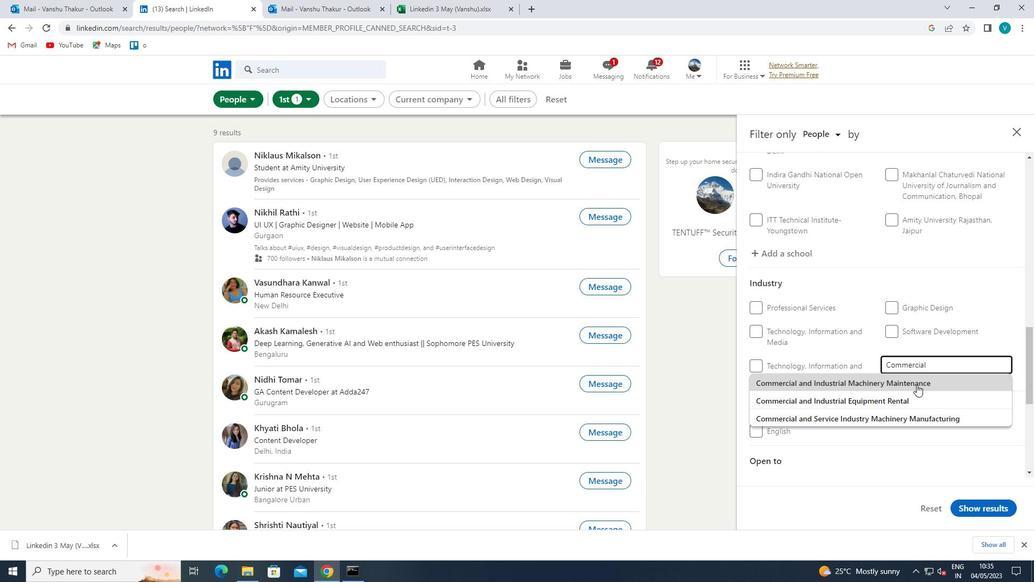 
Action: Mouse pressed left at (916, 394)
Screenshot: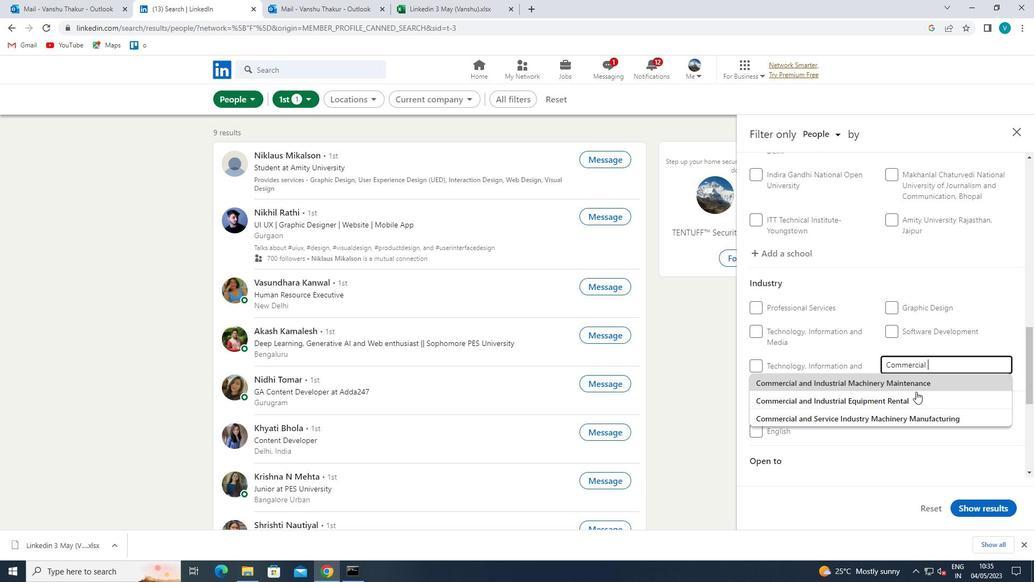 
Action: Mouse scrolled (916, 393) with delta (0, 0)
Screenshot: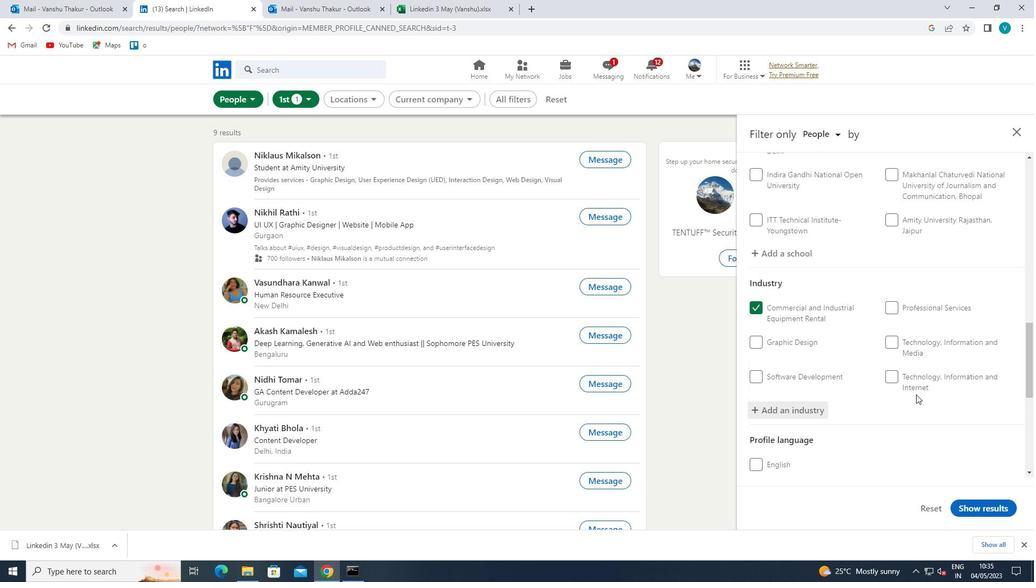 
Action: Mouse scrolled (916, 393) with delta (0, 0)
Screenshot: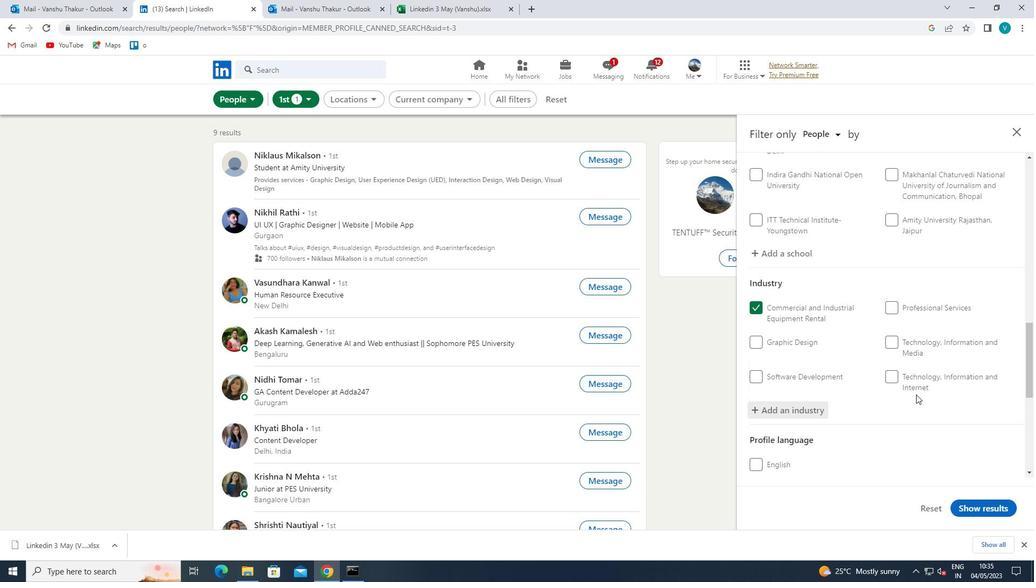
Action: Mouse scrolled (916, 393) with delta (0, 0)
Screenshot: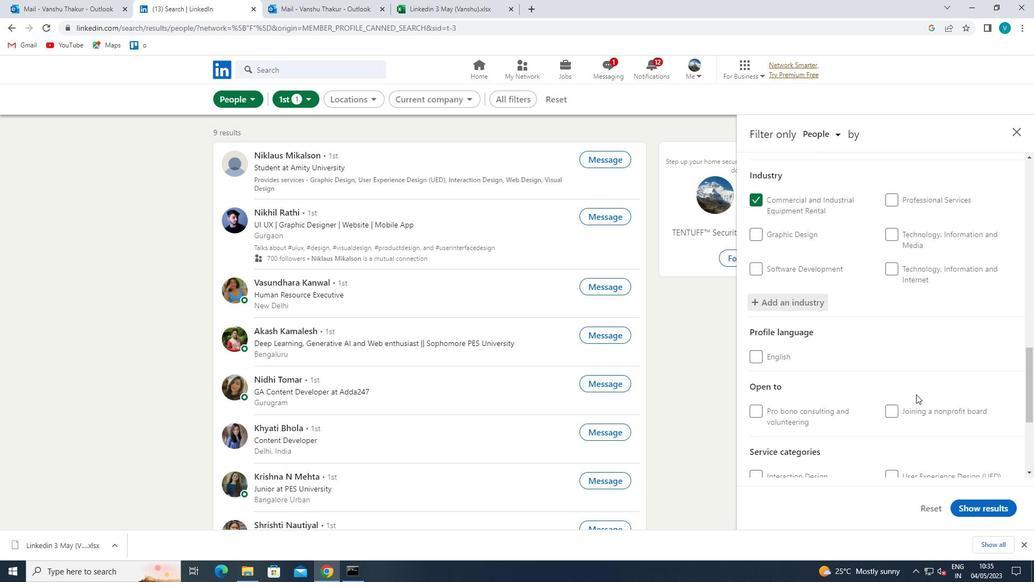 
Action: Mouse scrolled (916, 393) with delta (0, 0)
Screenshot: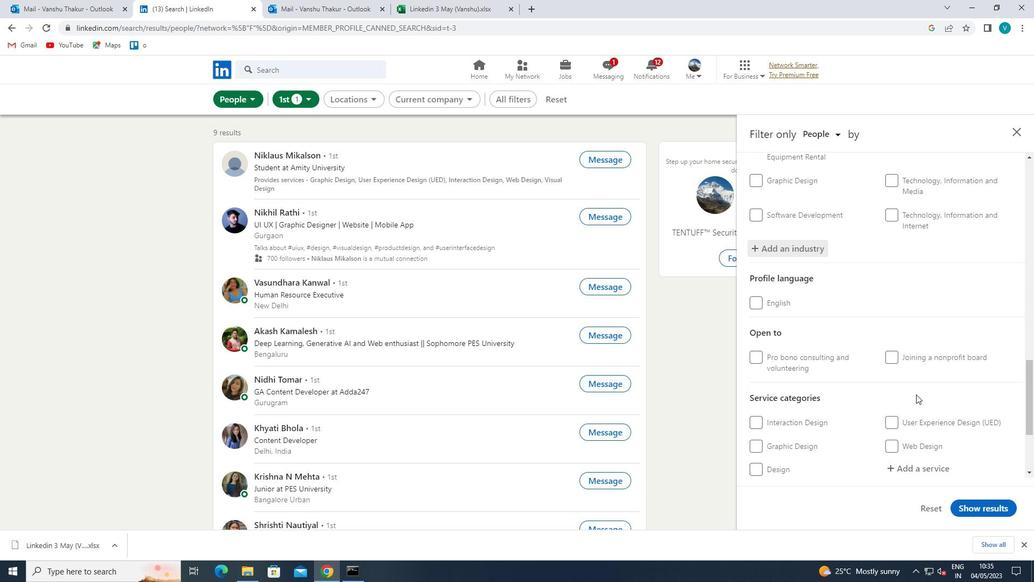 
Action: Mouse scrolled (916, 393) with delta (0, 0)
Screenshot: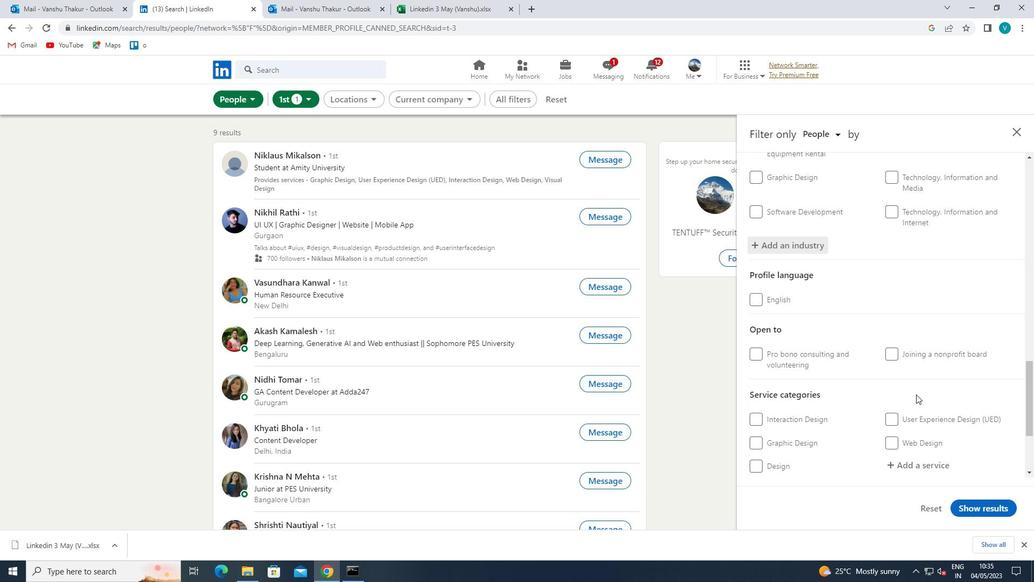 
Action: Mouse moved to (915, 358)
Screenshot: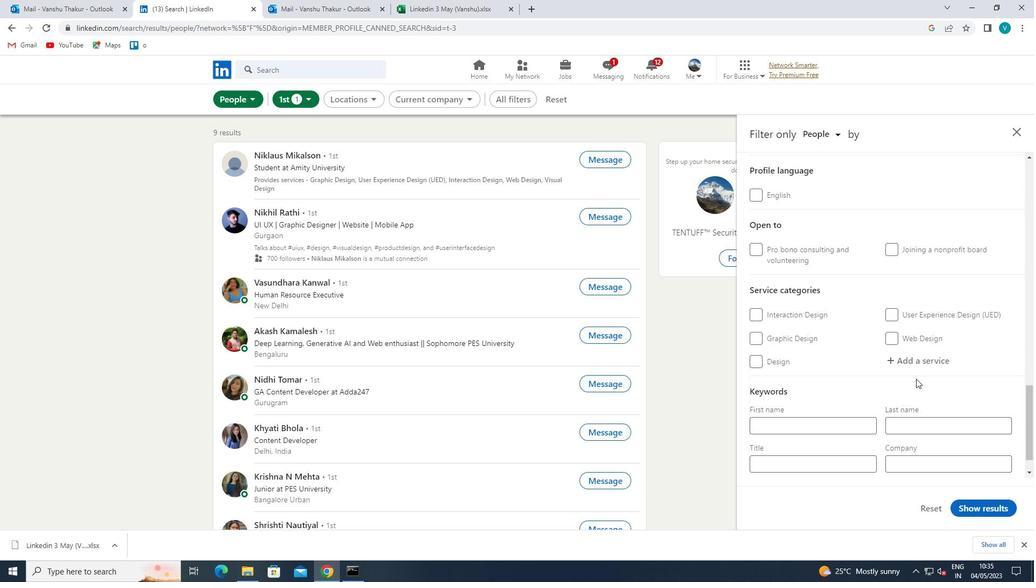 
Action: Mouse pressed left at (915, 358)
Screenshot: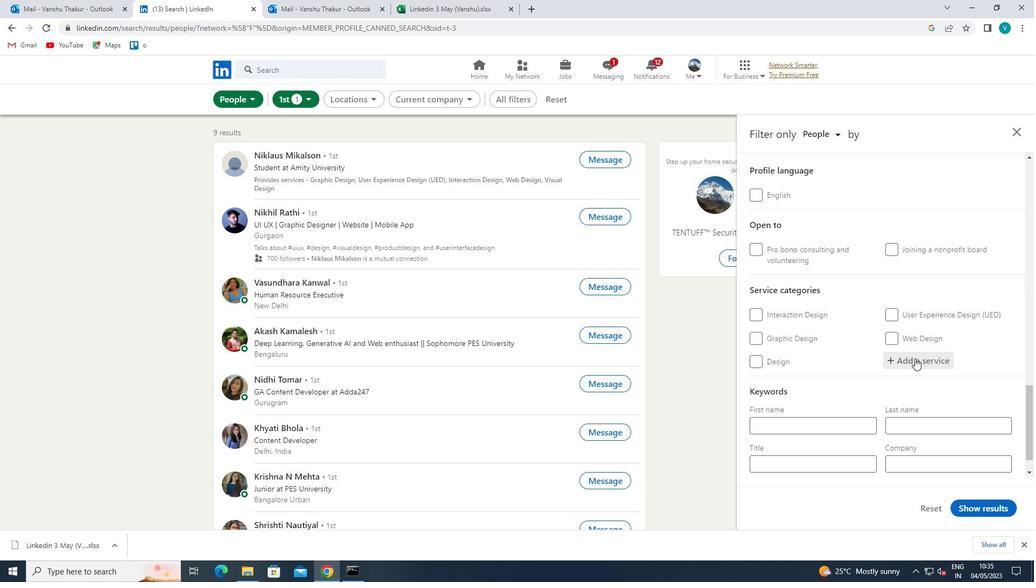 
Action: Key pressed <Key.shift>FINANCIAL<Key.space>
Screenshot: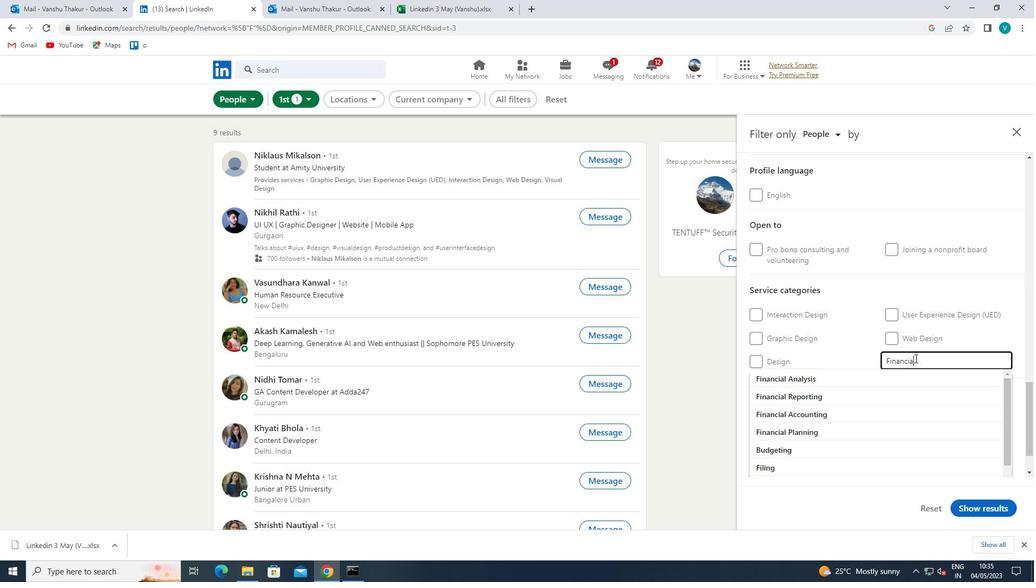 
Action: Mouse moved to (877, 424)
Screenshot: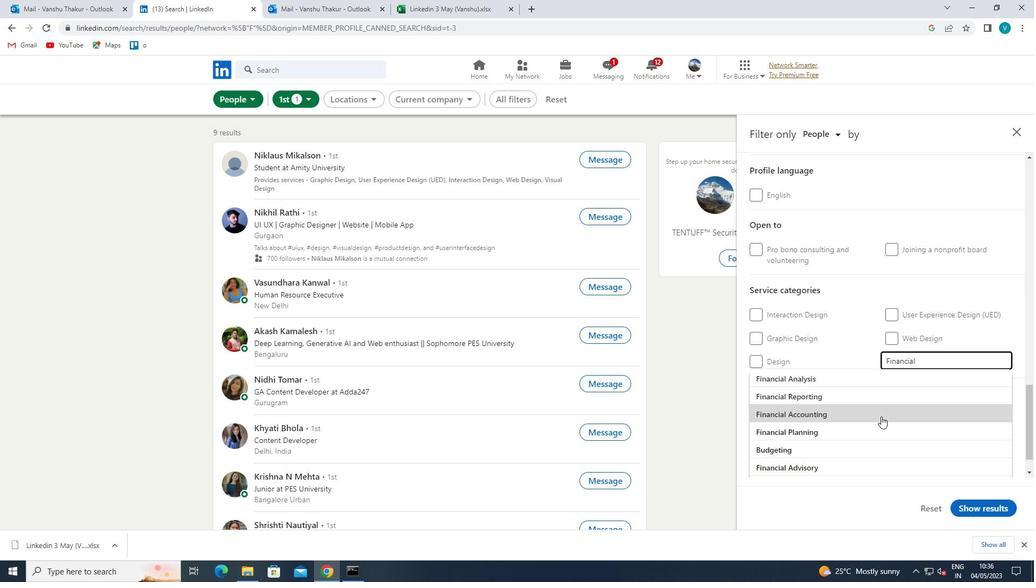 
Action: Mouse pressed left at (877, 424)
Screenshot: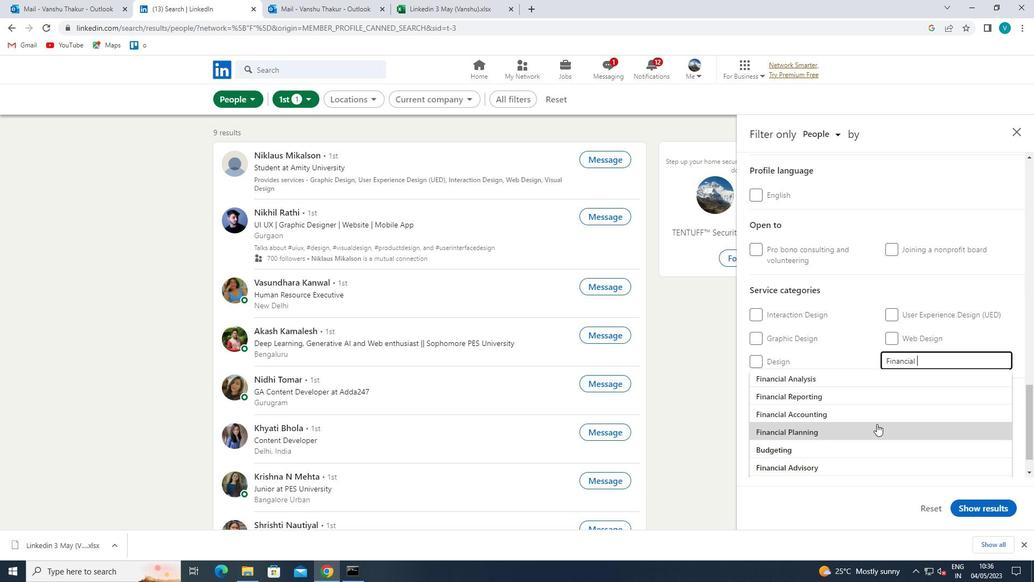
Action: Mouse moved to (880, 422)
Screenshot: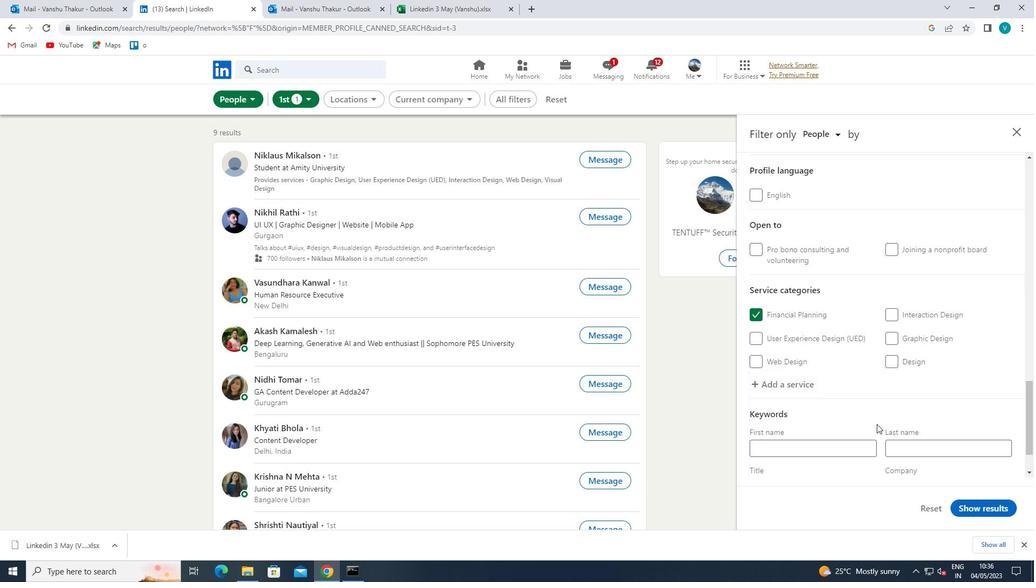 
Action: Mouse scrolled (880, 422) with delta (0, 0)
Screenshot: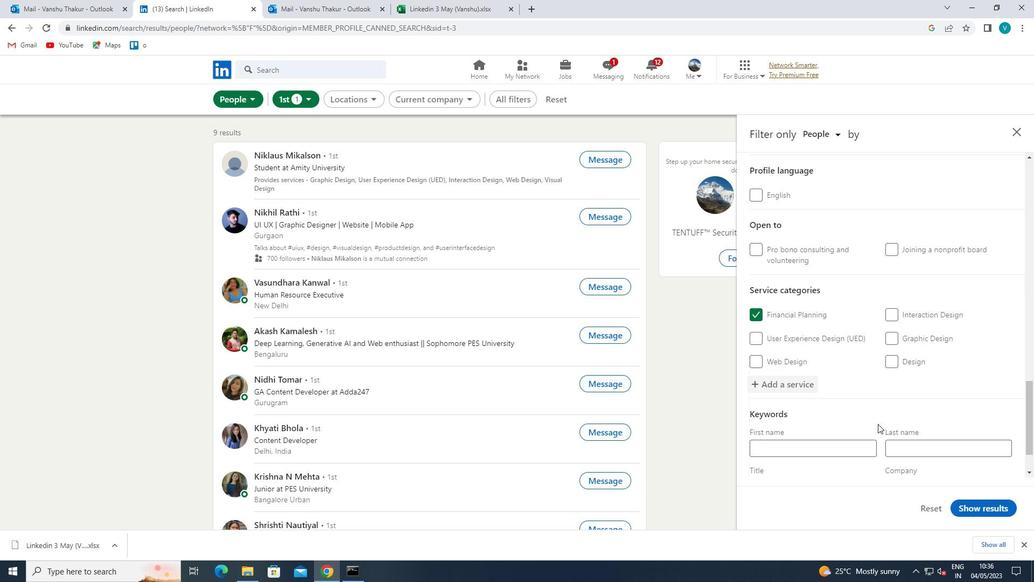 
Action: Mouse scrolled (880, 422) with delta (0, 0)
Screenshot: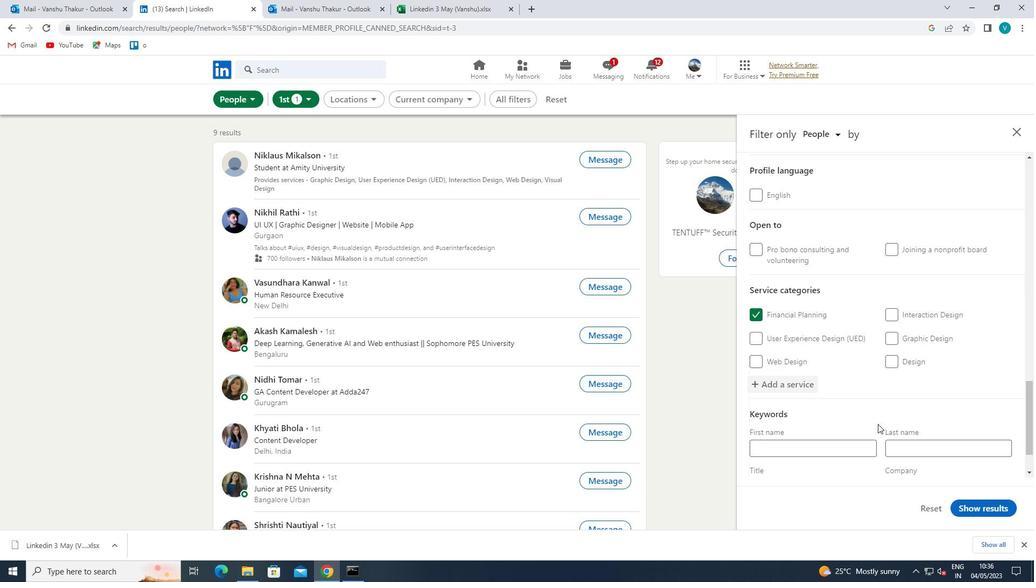 
Action: Mouse scrolled (880, 422) with delta (0, 0)
Screenshot: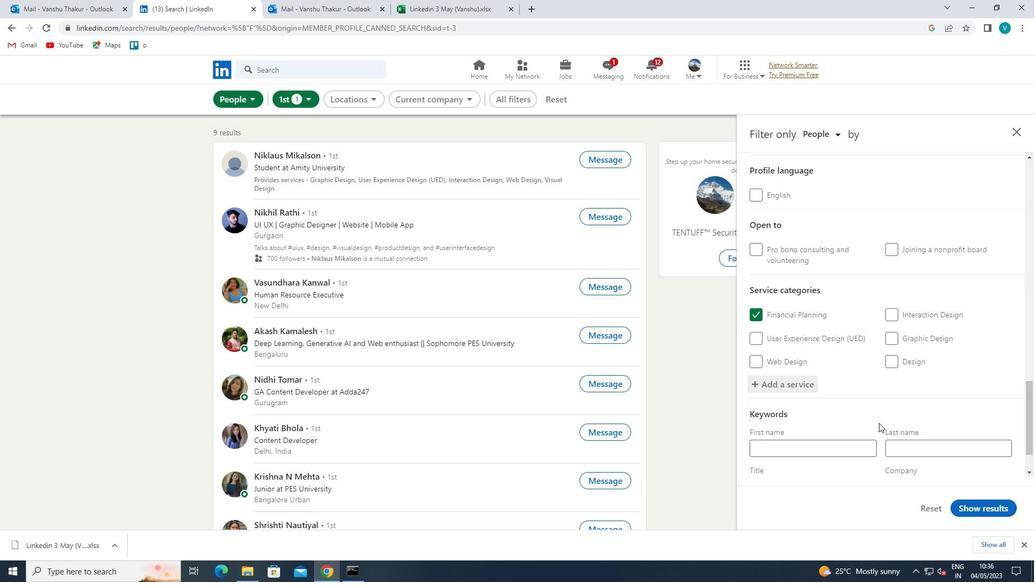 
Action: Mouse moved to (846, 433)
Screenshot: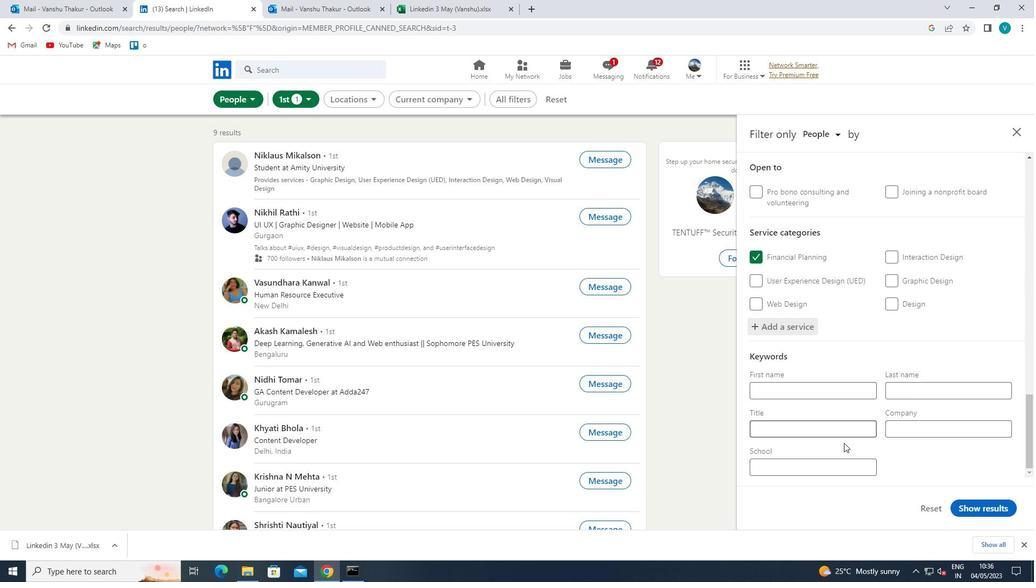 
Action: Mouse pressed left at (846, 433)
Screenshot: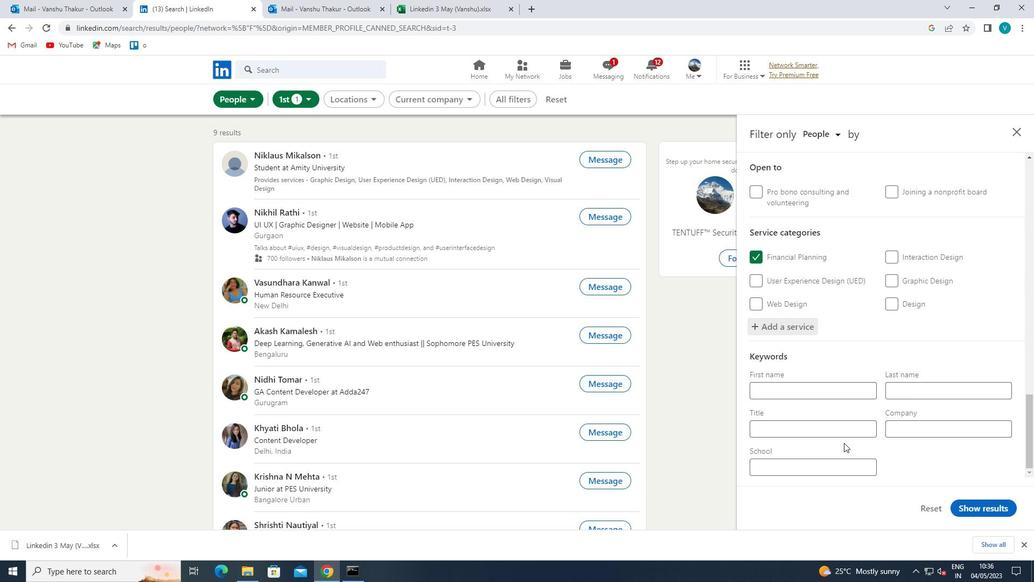 
Action: Key pressed <Key.shift>OFFICE<Key.space><Key.shift>ASSISTANY<Key.space><Key.backspace><Key.backspace>T<Key.space>
Screenshot: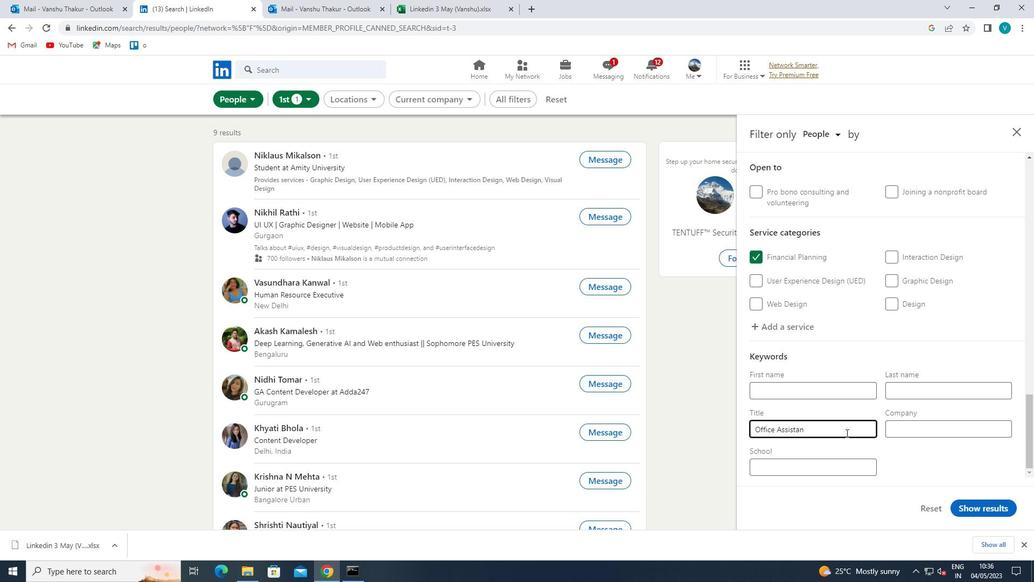 
Action: Mouse moved to (987, 502)
Screenshot: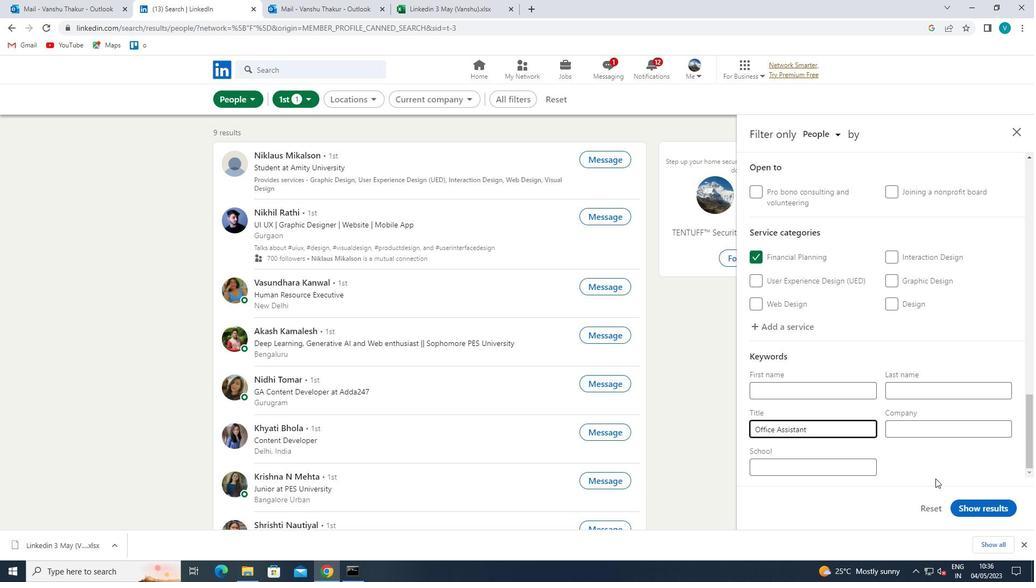 
Action: Mouse pressed left at (987, 502)
Screenshot: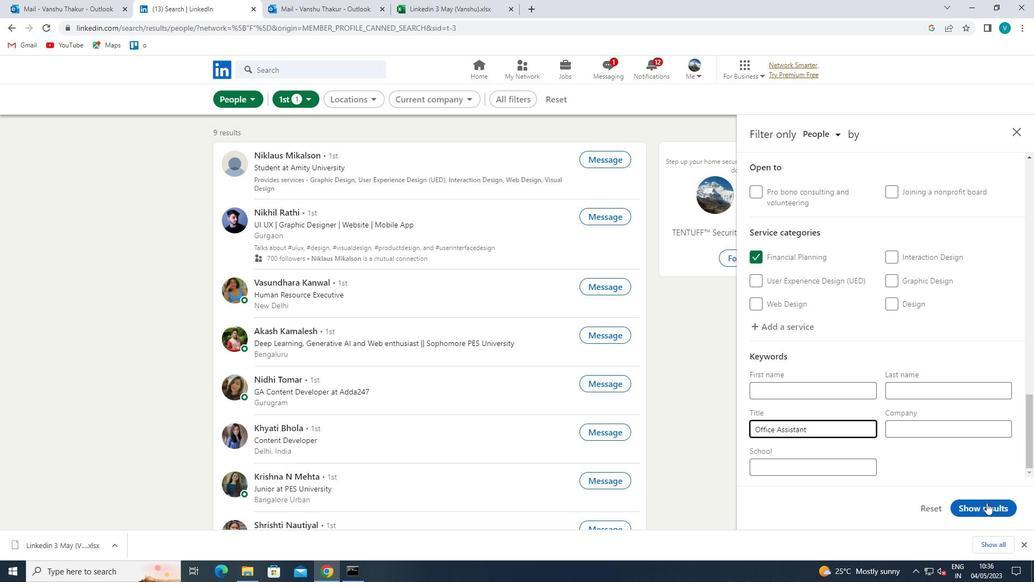 
